 Task: Find a one-way flight from Valdosta (VLD) to Laramie (LAR) for 6 passengers in Premium economy on May 3, using specific airlines and 1 carry-on bag.
Action: Mouse moved to (290, 111)
Screenshot: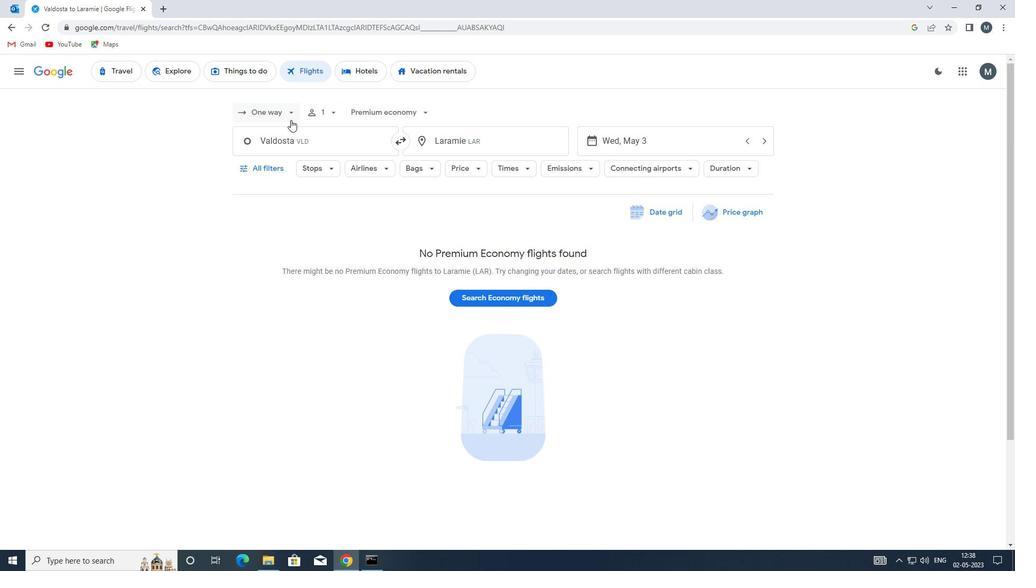 
Action: Mouse pressed left at (290, 111)
Screenshot: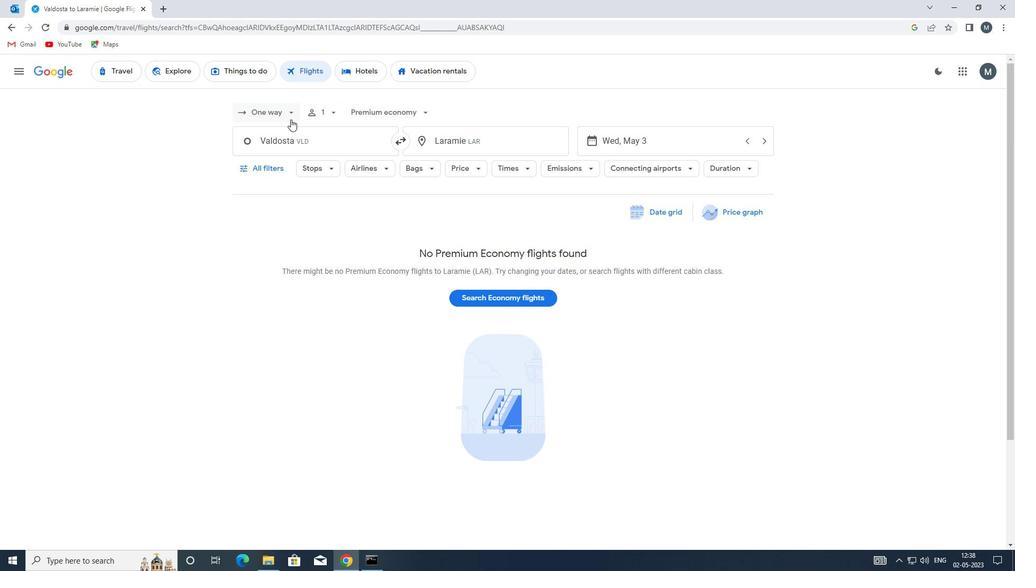 
Action: Mouse moved to (287, 163)
Screenshot: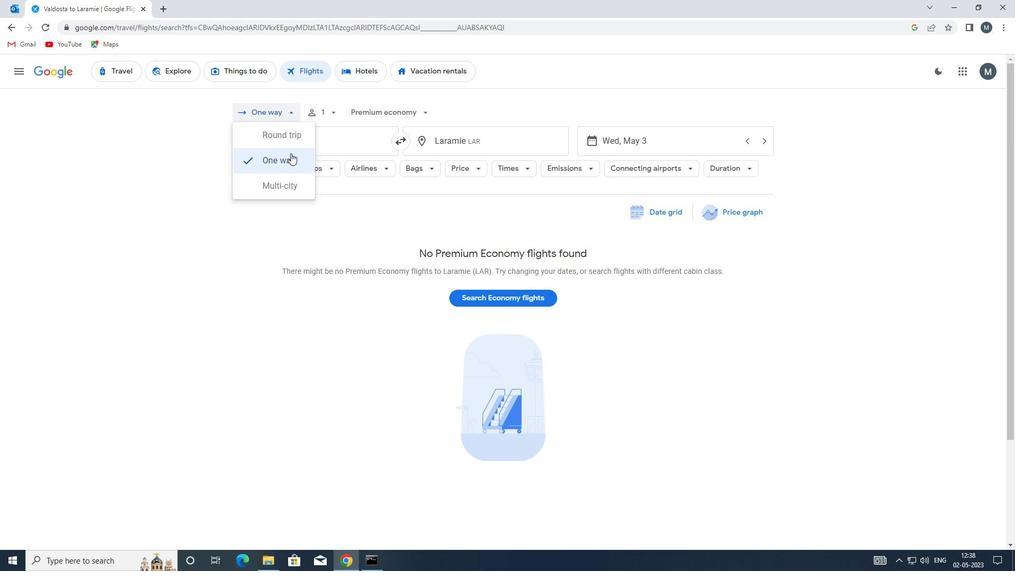 
Action: Mouse pressed left at (287, 163)
Screenshot: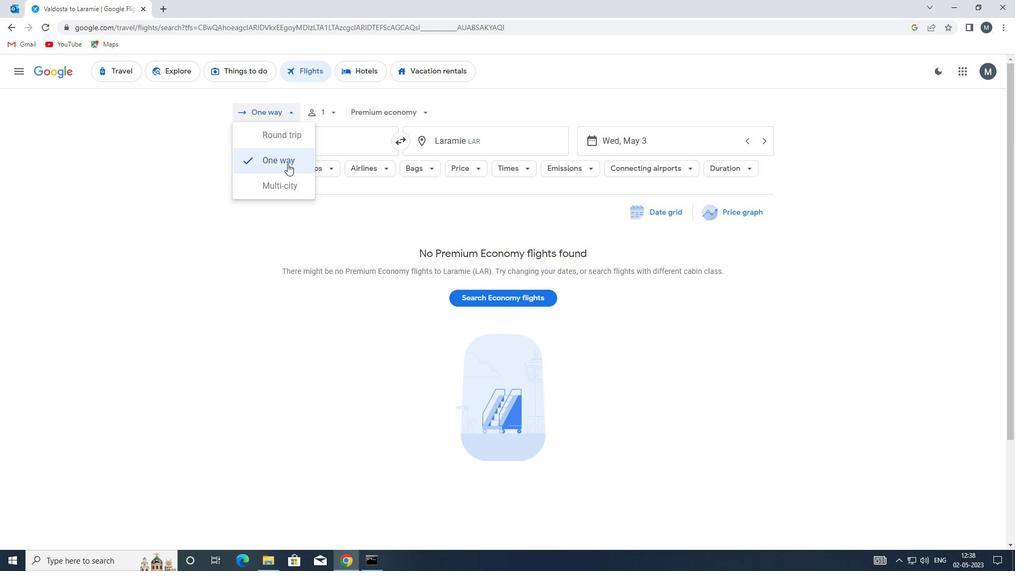 
Action: Mouse moved to (336, 114)
Screenshot: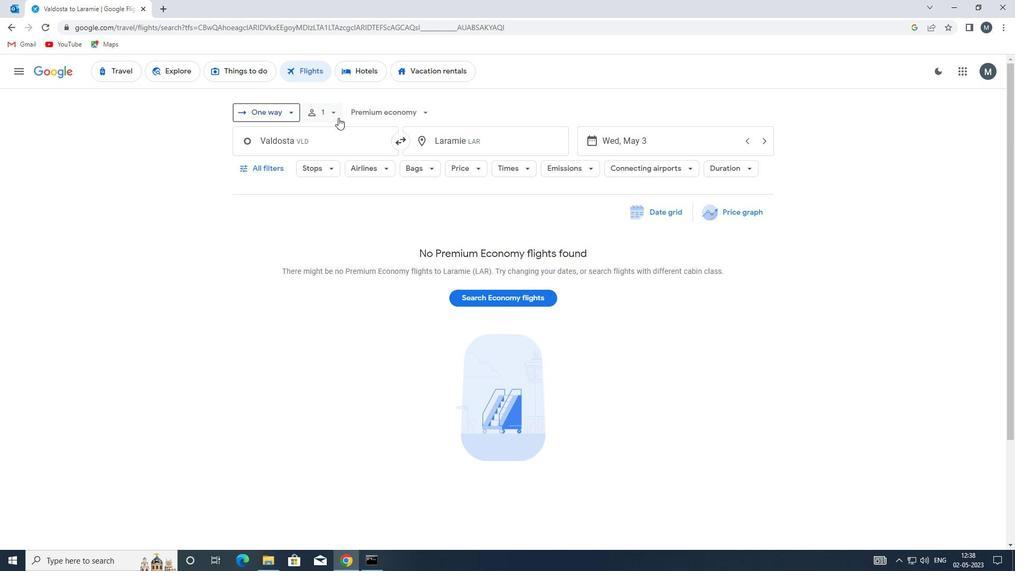 
Action: Mouse pressed left at (336, 114)
Screenshot: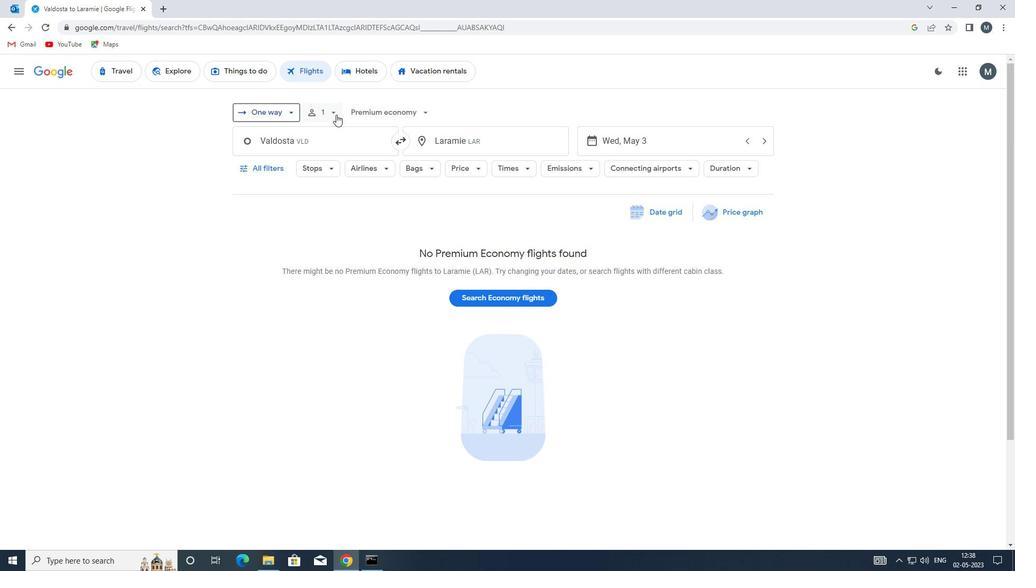 
Action: Mouse moved to (416, 141)
Screenshot: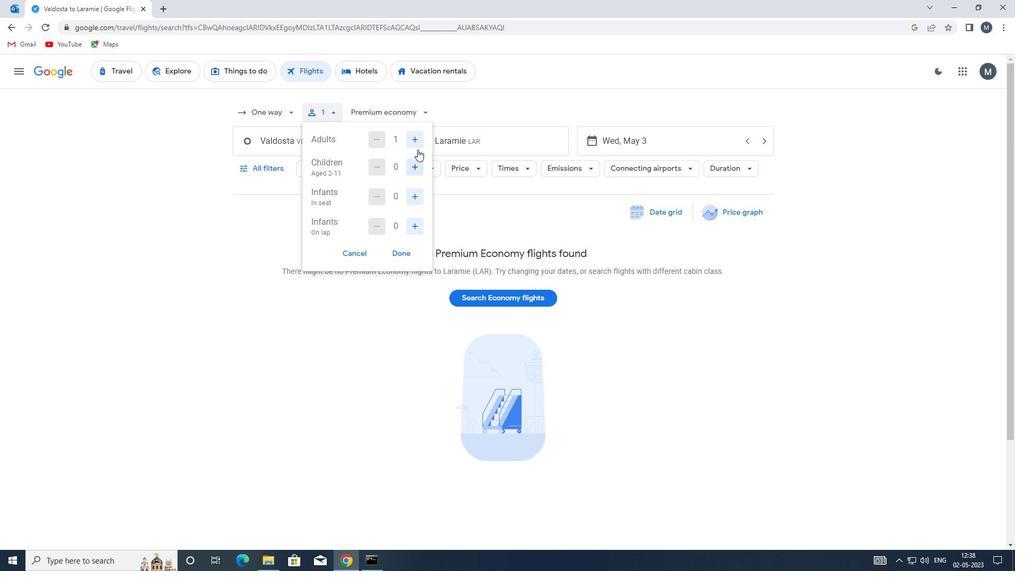 
Action: Mouse pressed left at (416, 141)
Screenshot: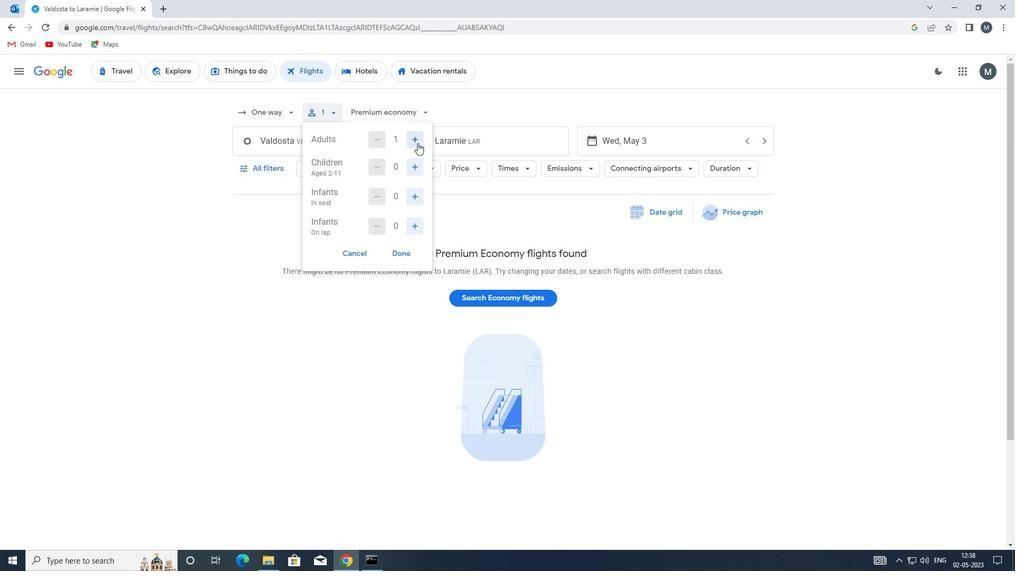 
Action: Mouse pressed left at (416, 141)
Screenshot: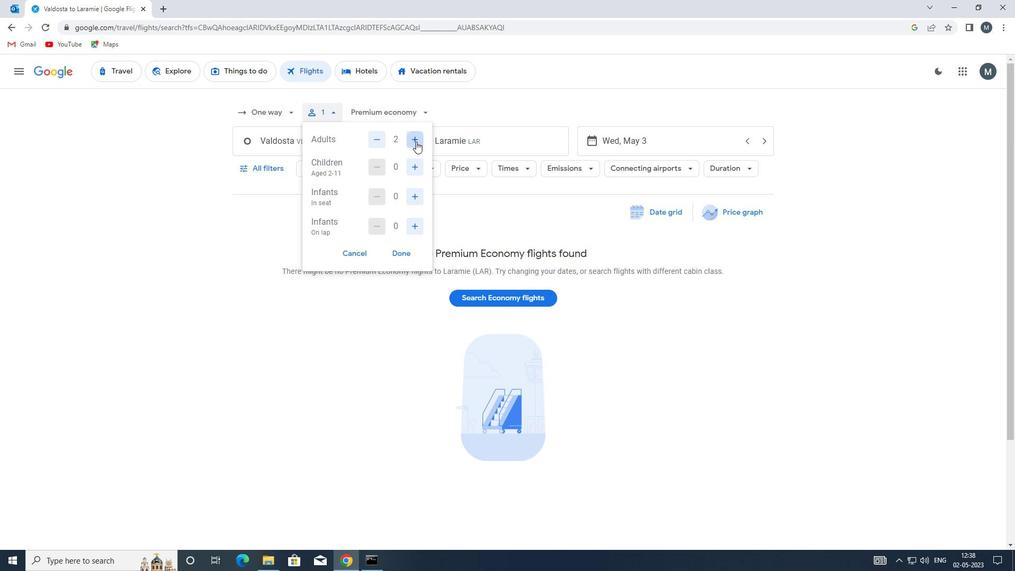 
Action: Mouse moved to (412, 170)
Screenshot: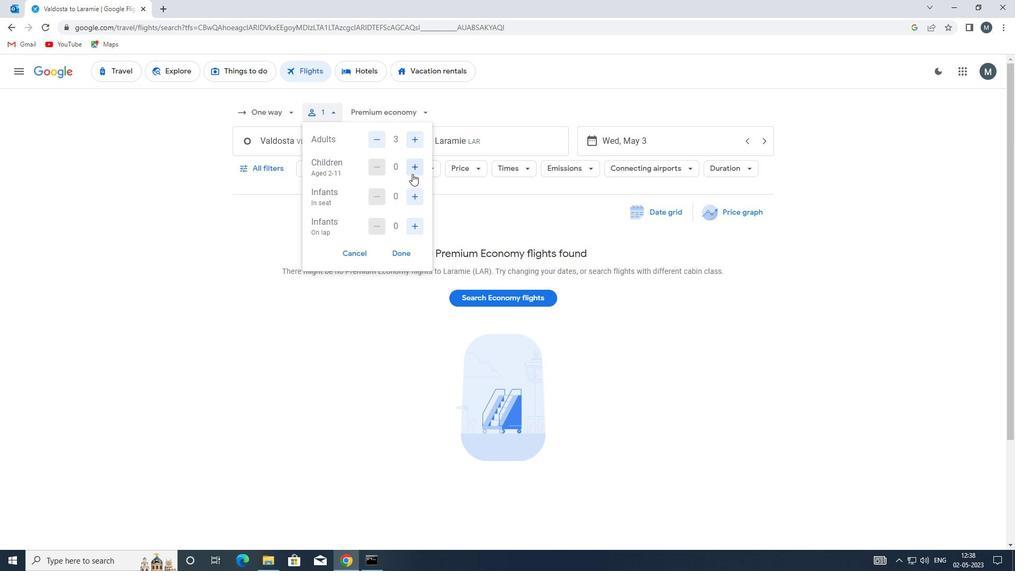 
Action: Mouse pressed left at (412, 170)
Screenshot: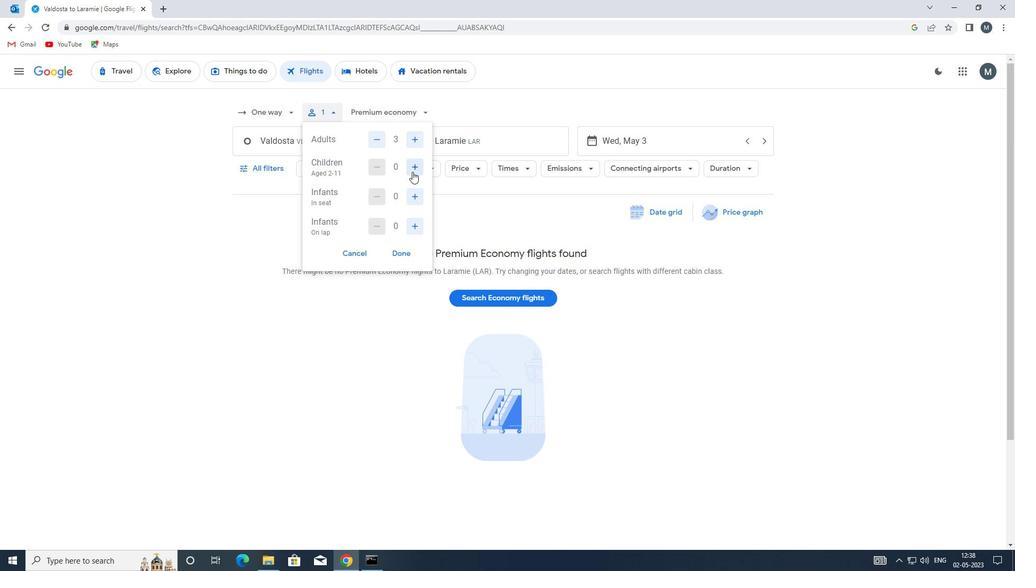 
Action: Mouse moved to (412, 170)
Screenshot: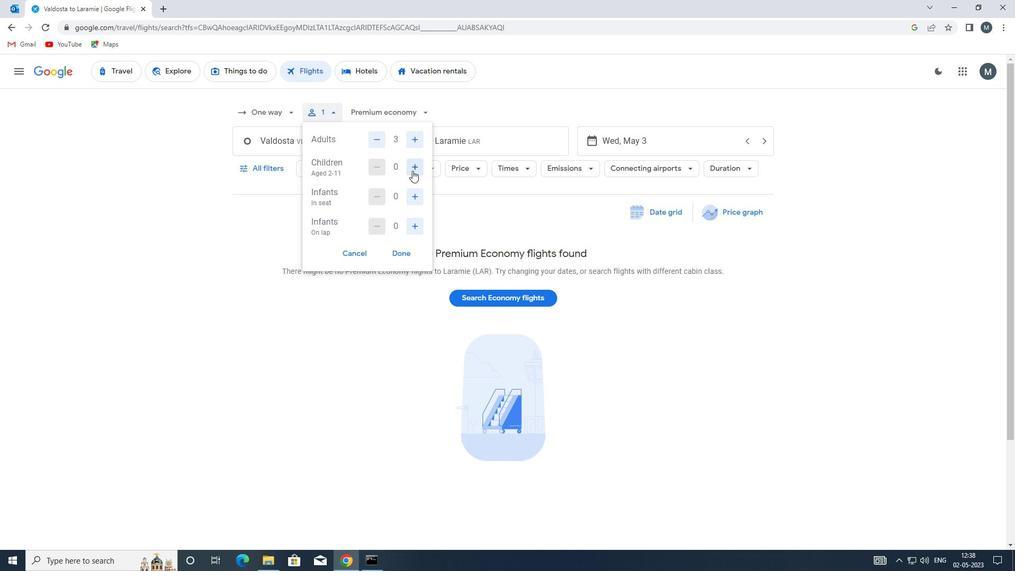 
Action: Mouse pressed left at (412, 170)
Screenshot: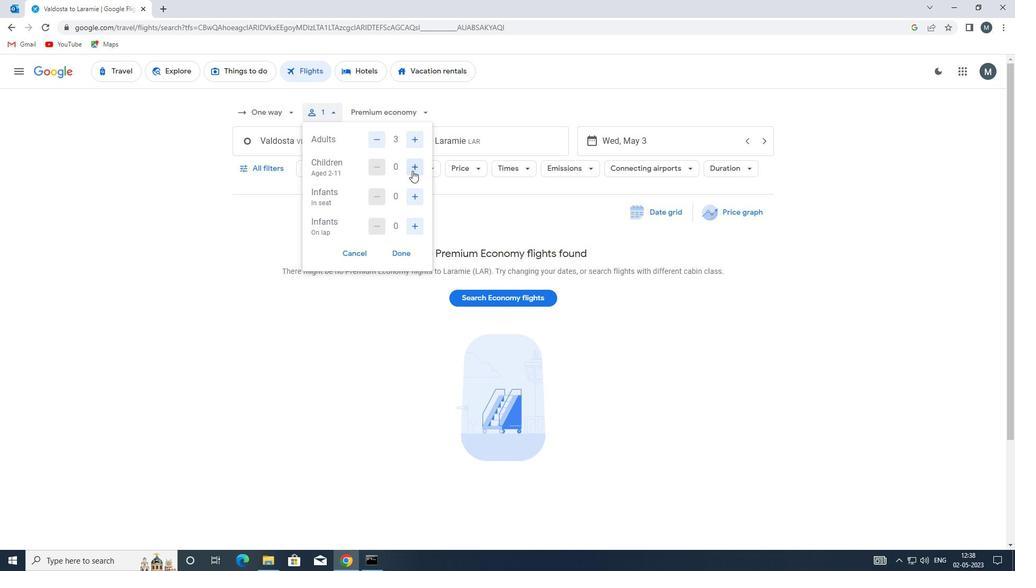 
Action: Mouse moved to (413, 170)
Screenshot: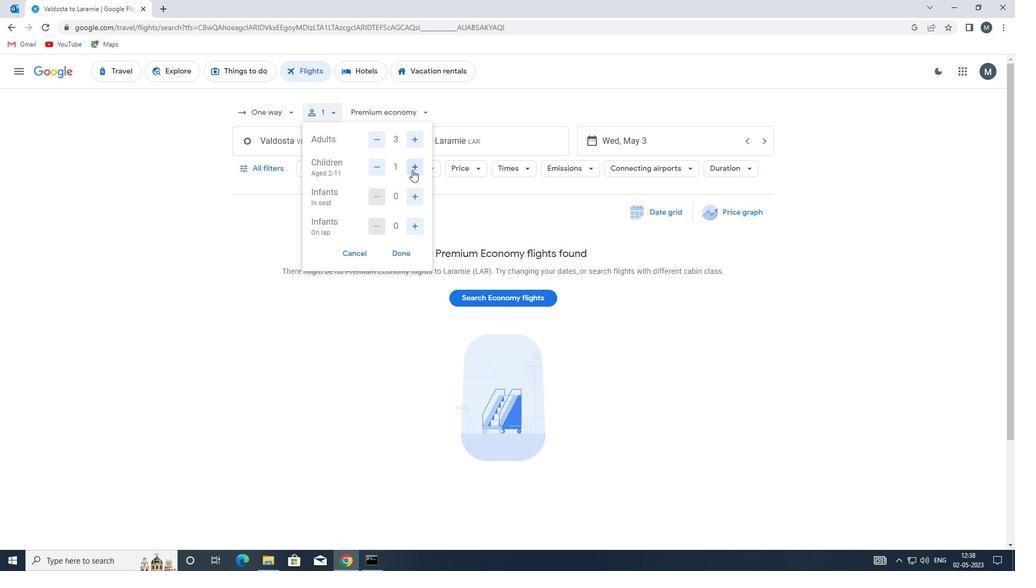 
Action: Mouse pressed left at (413, 170)
Screenshot: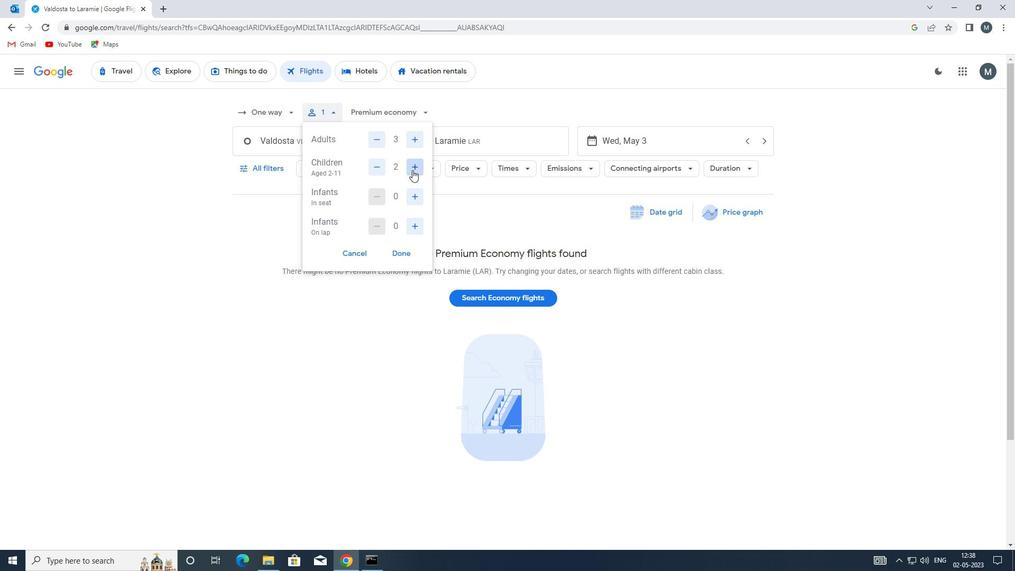 
Action: Mouse moved to (404, 249)
Screenshot: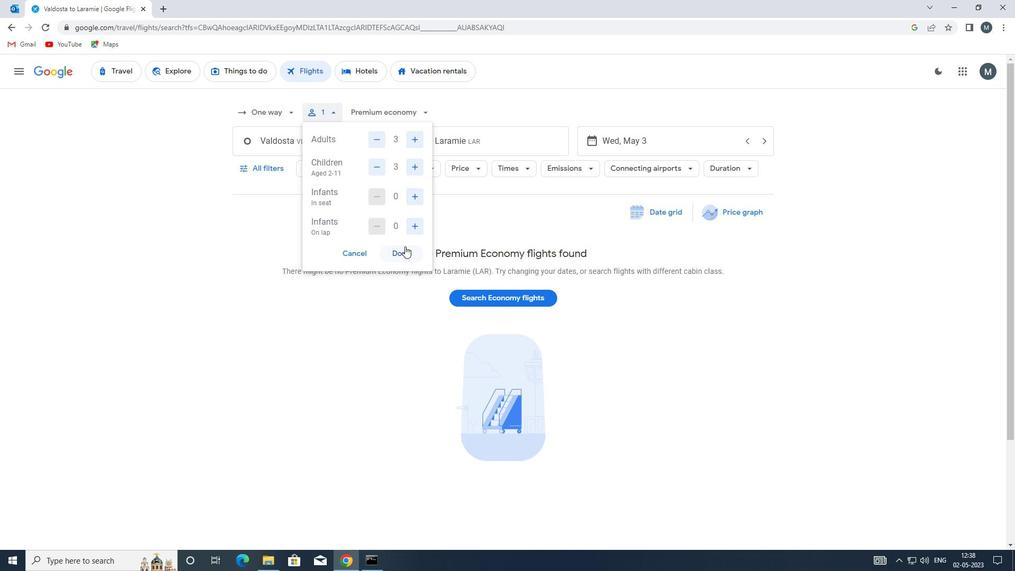 
Action: Mouse pressed left at (404, 249)
Screenshot: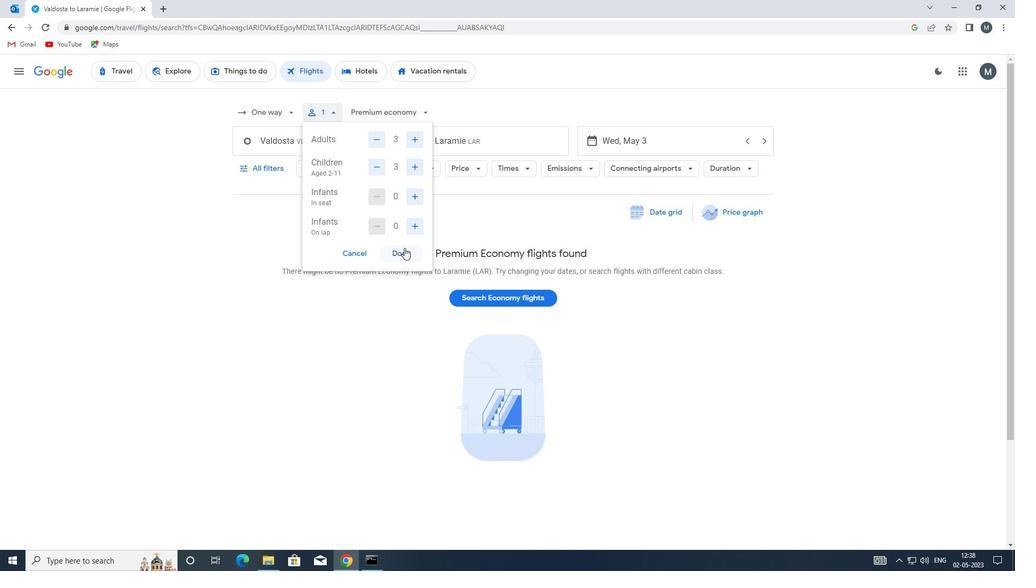 
Action: Mouse moved to (375, 114)
Screenshot: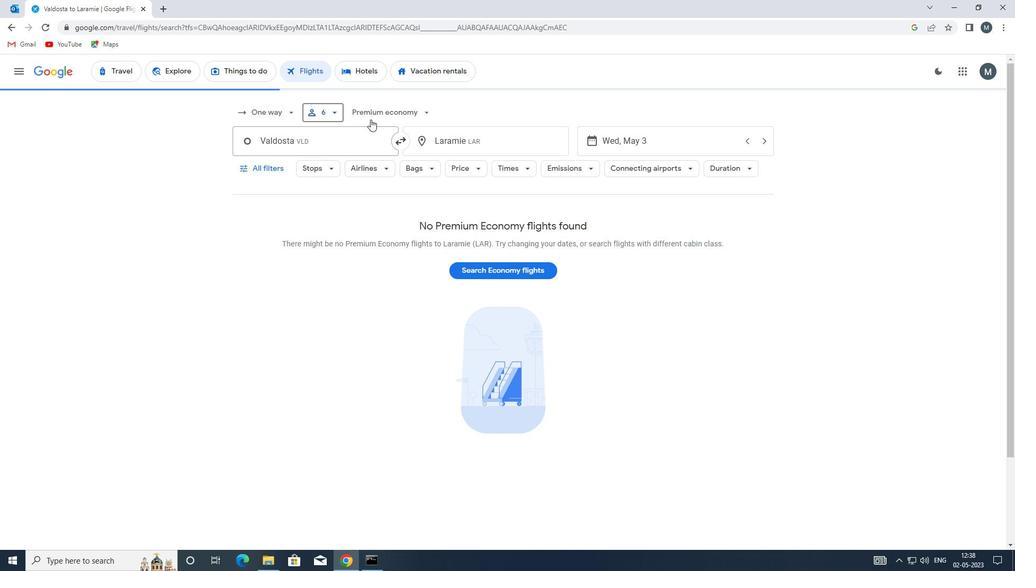 
Action: Mouse pressed left at (375, 114)
Screenshot: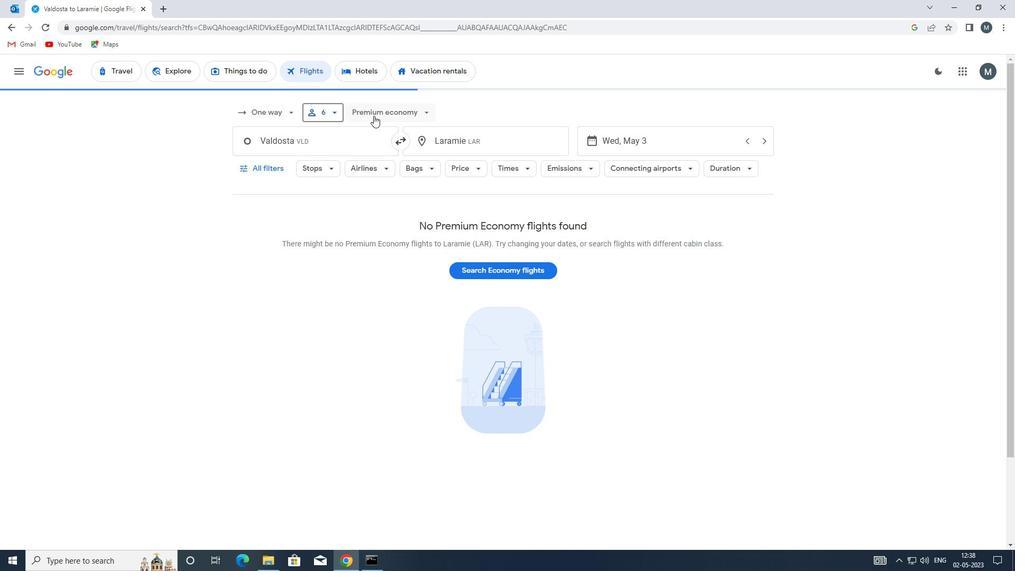 
Action: Mouse moved to (407, 162)
Screenshot: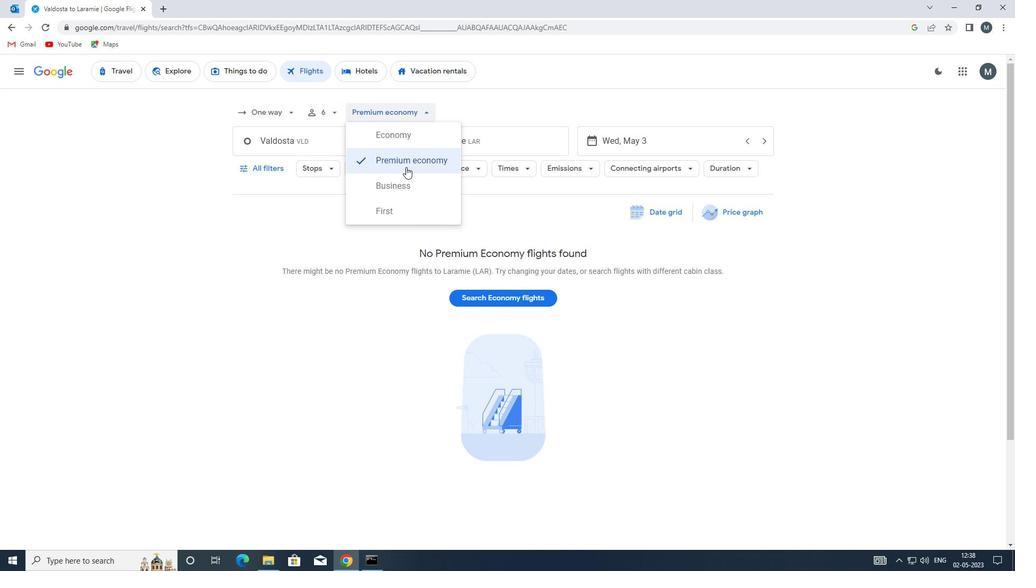 
Action: Mouse pressed left at (407, 162)
Screenshot: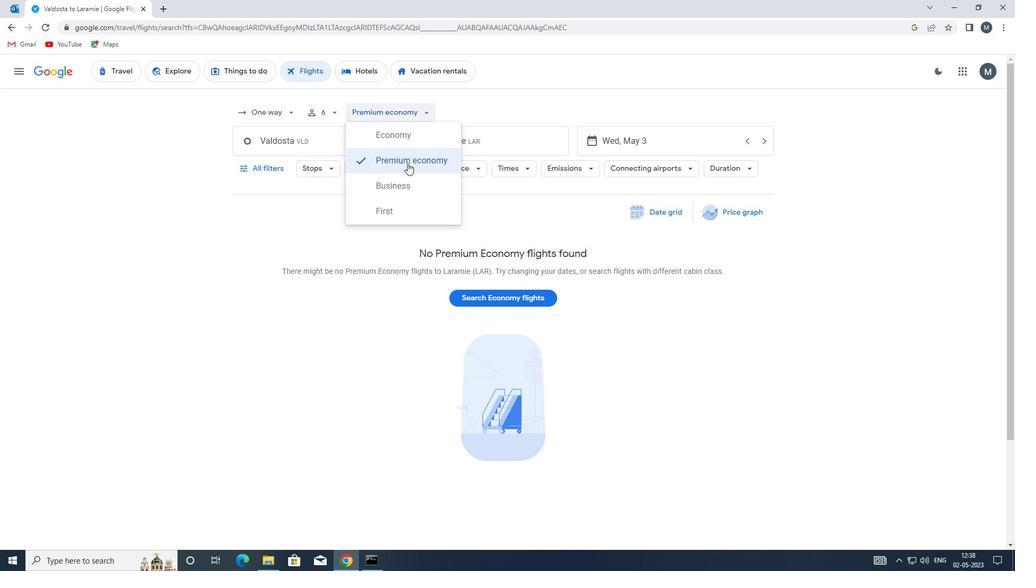 
Action: Mouse moved to (304, 143)
Screenshot: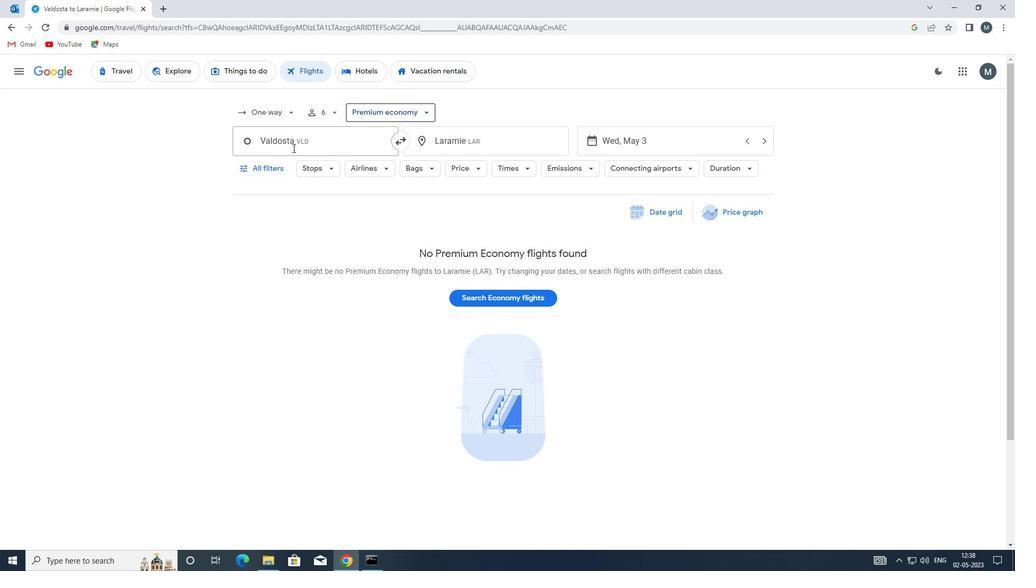 
Action: Mouse pressed left at (304, 143)
Screenshot: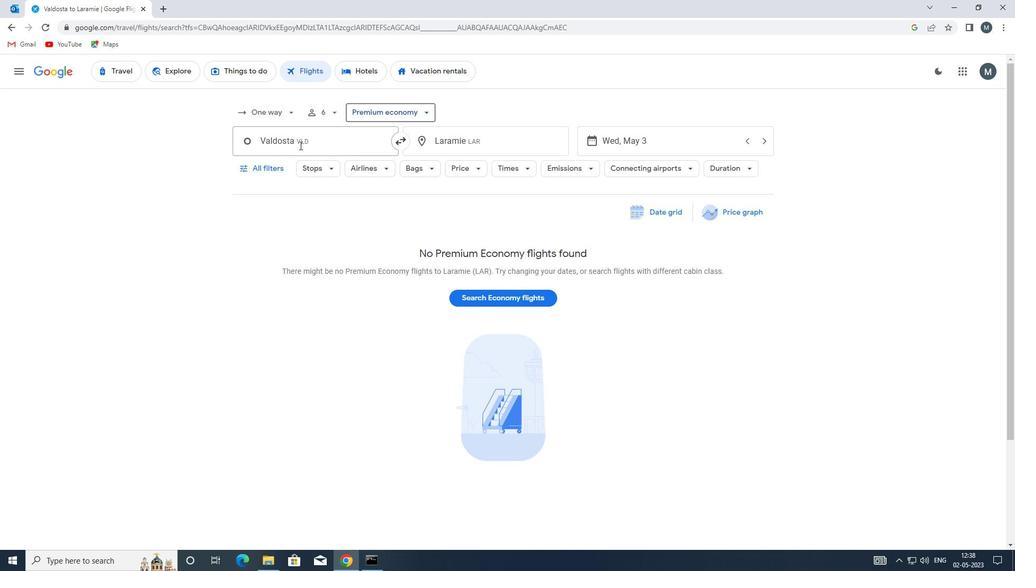 
Action: Key pressed <Key.enter>
Screenshot: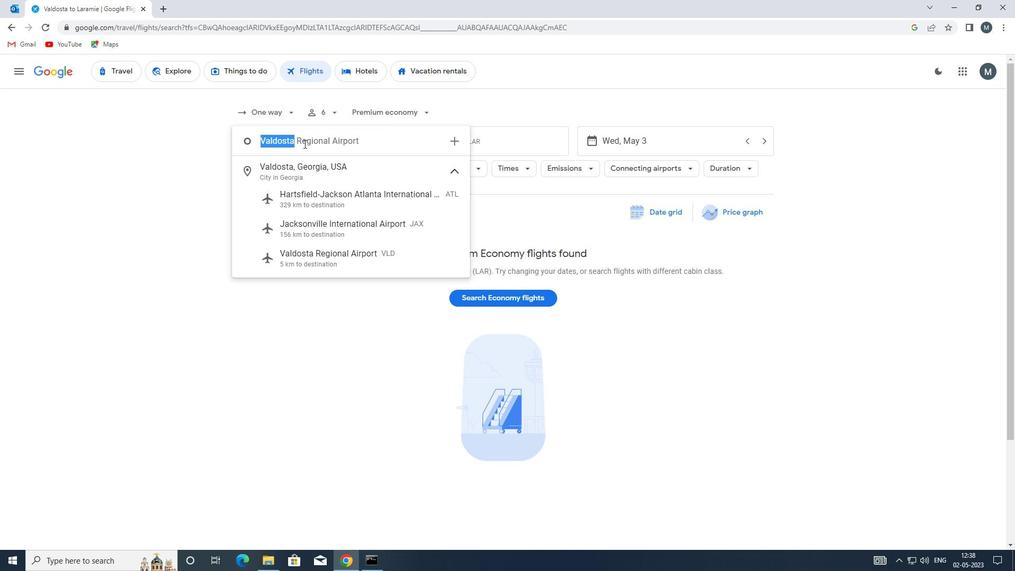 
Action: Mouse moved to (459, 141)
Screenshot: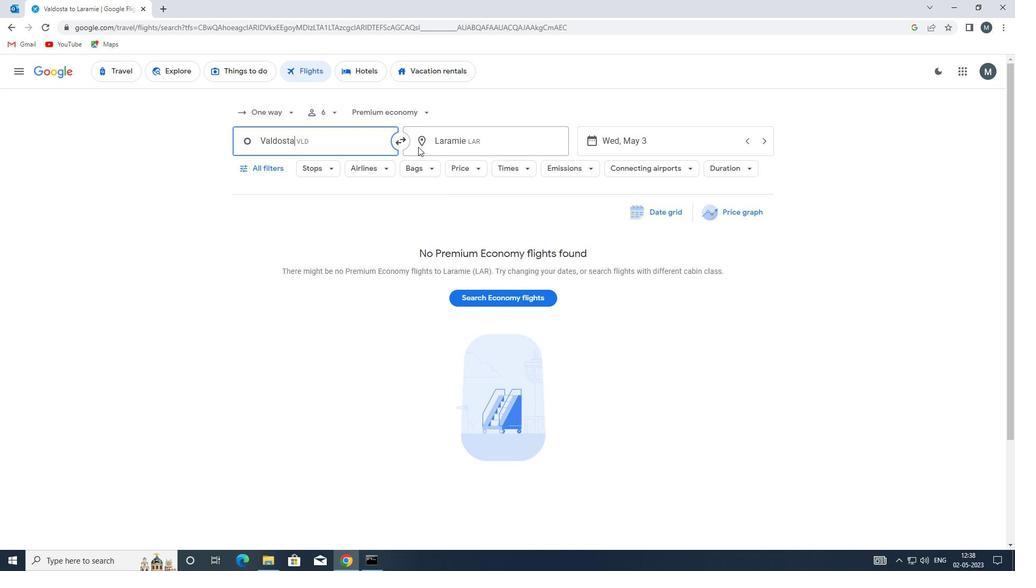 
Action: Mouse pressed left at (459, 141)
Screenshot: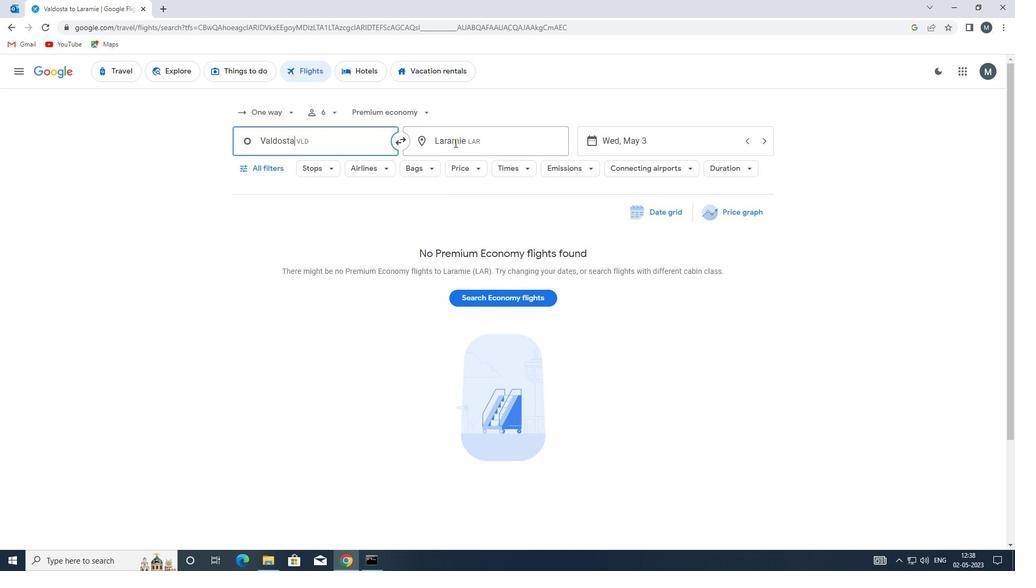 
Action: Mouse moved to (460, 141)
Screenshot: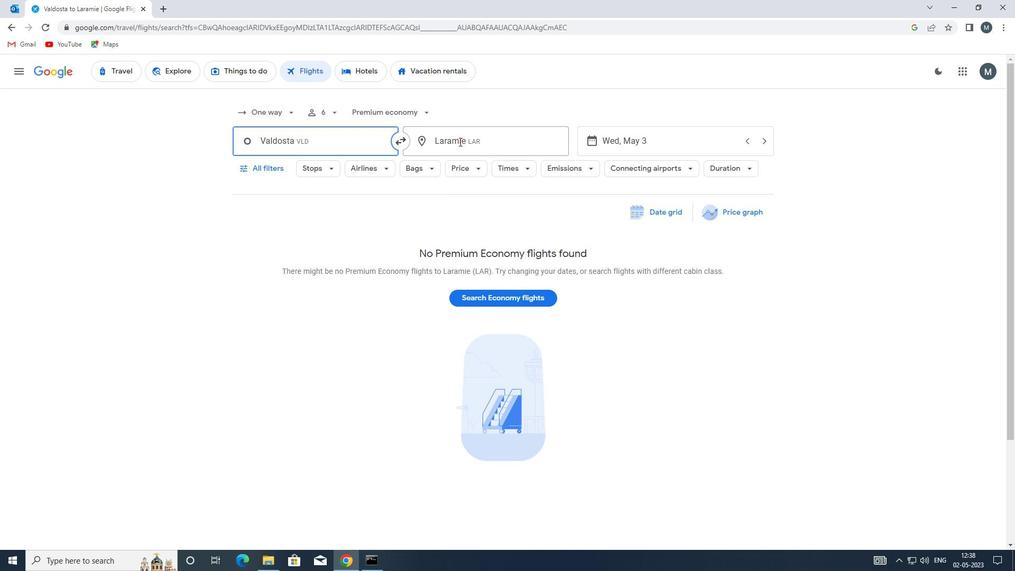 
Action: Key pressed la
Screenshot: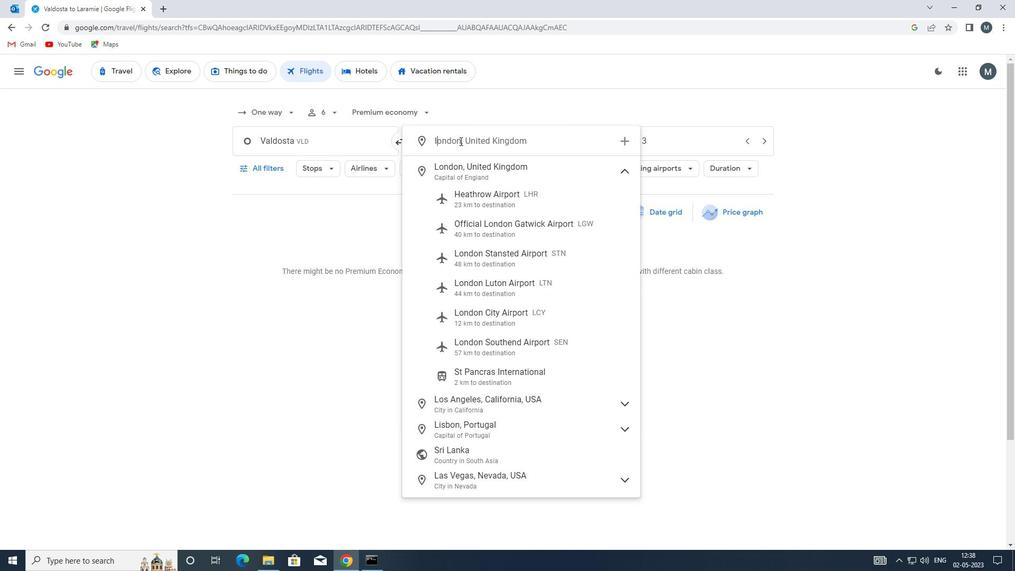 
Action: Mouse moved to (456, 141)
Screenshot: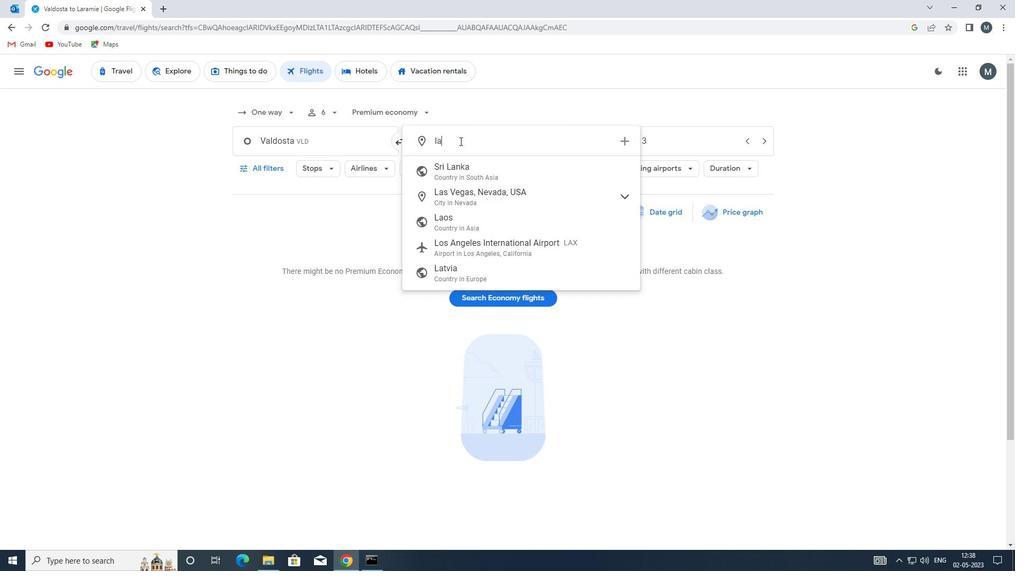 
Action: Key pressed r
Screenshot: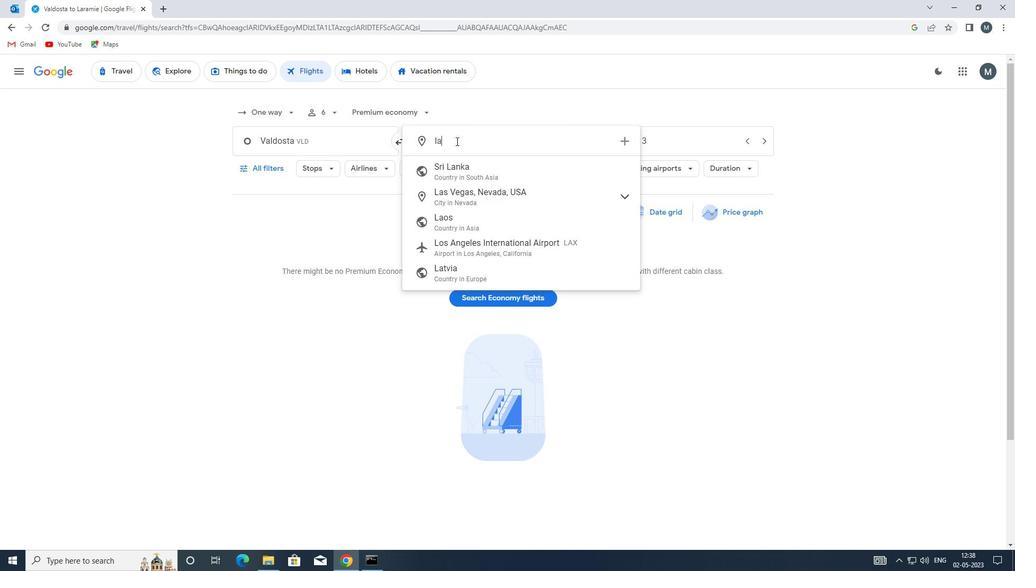 
Action: Mouse moved to (455, 141)
Screenshot: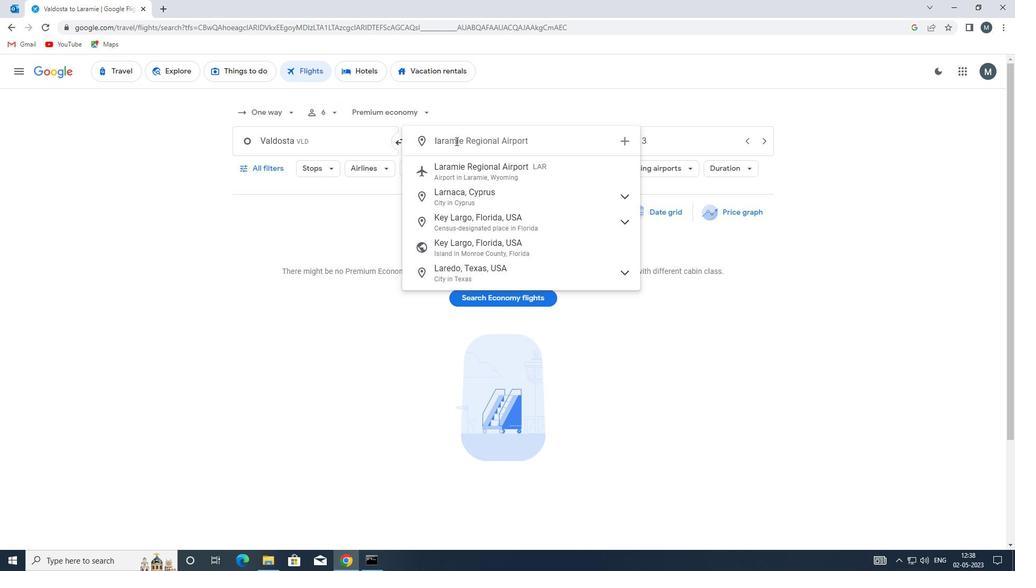 
Action: Key pressed <Key.enter>
Screenshot: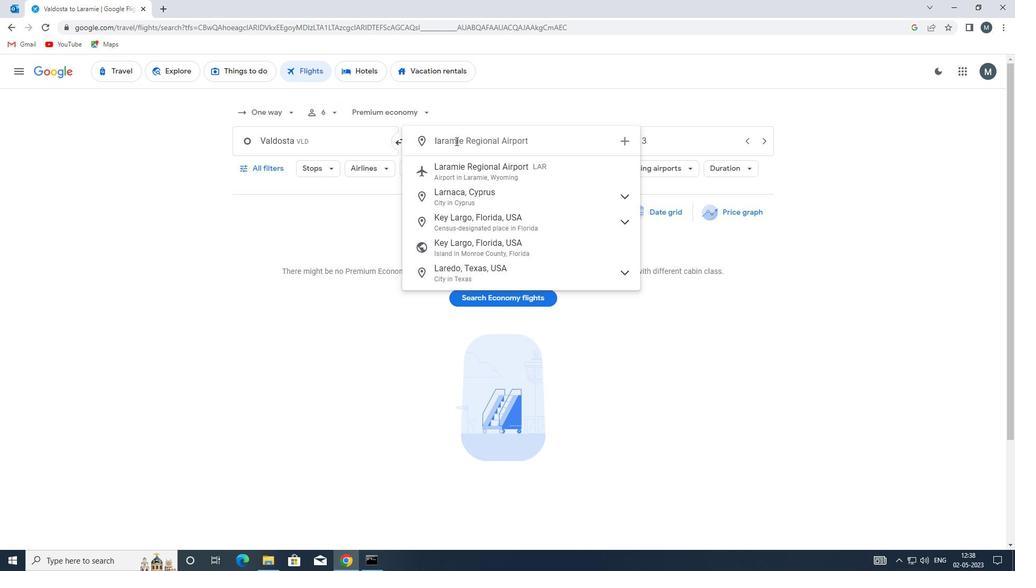 
Action: Mouse moved to (607, 137)
Screenshot: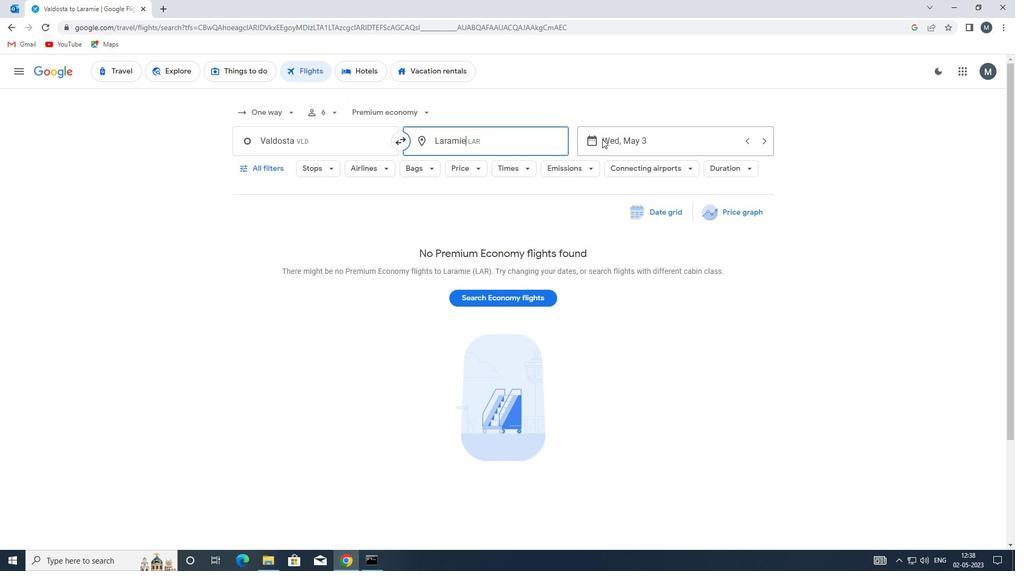 
Action: Mouse pressed left at (607, 137)
Screenshot: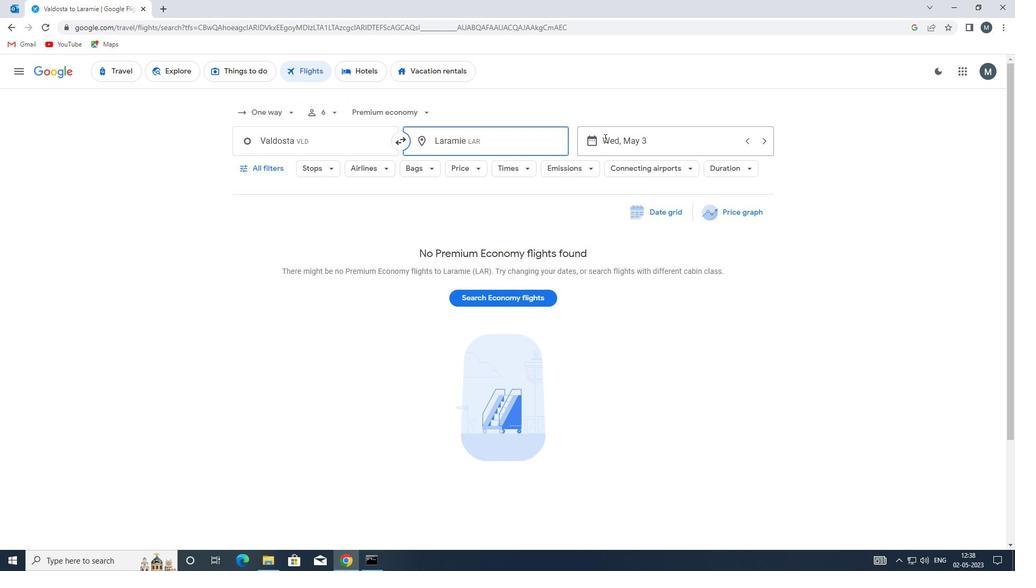 
Action: Mouse moved to (469, 220)
Screenshot: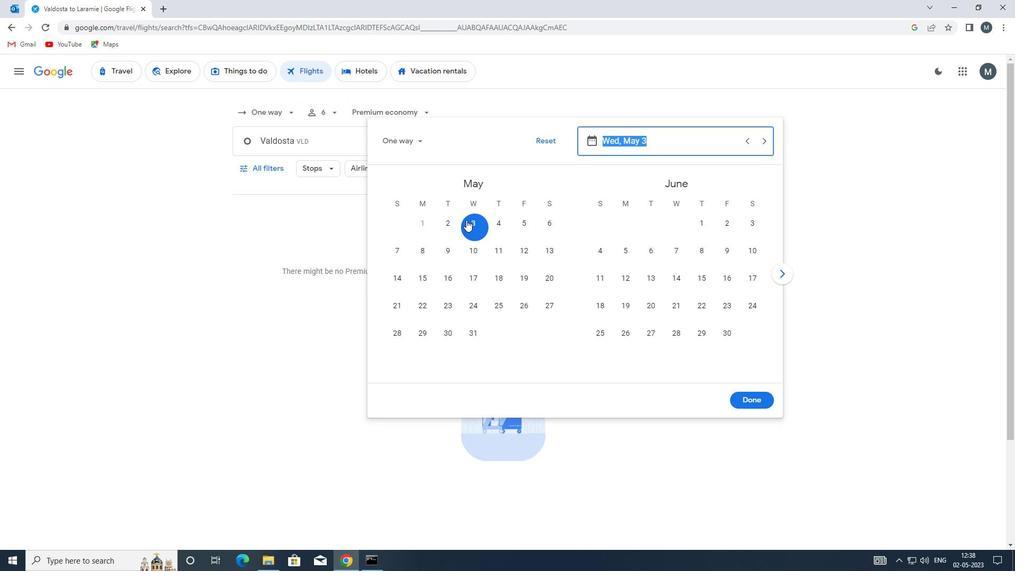 
Action: Mouse pressed left at (469, 220)
Screenshot: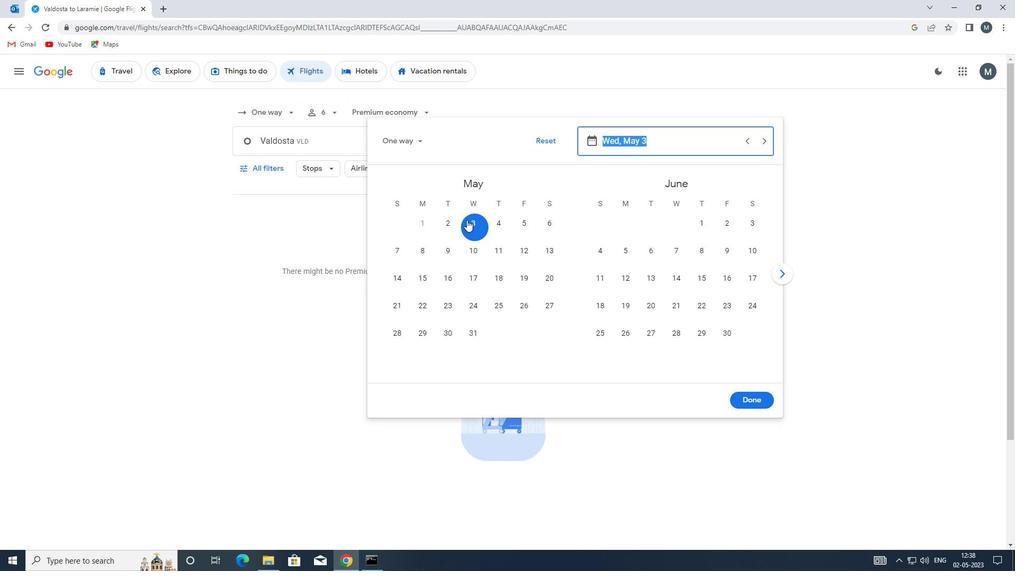 
Action: Mouse moved to (756, 400)
Screenshot: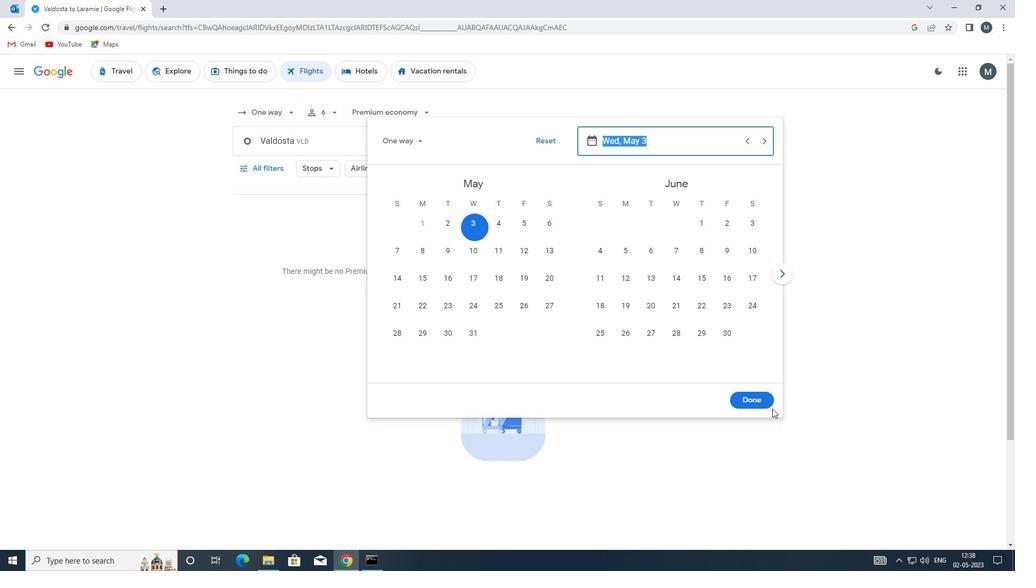 
Action: Mouse pressed left at (756, 400)
Screenshot: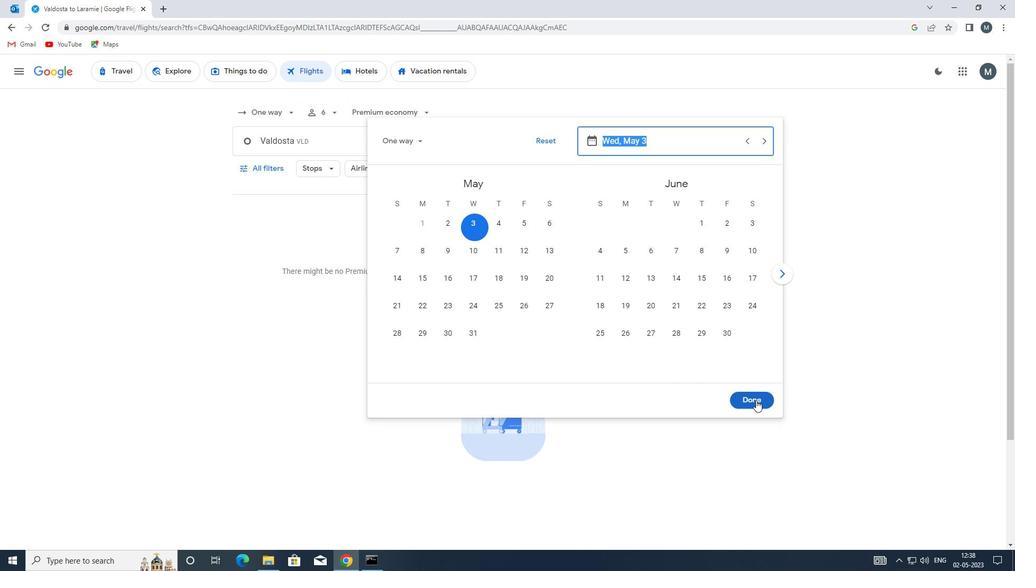 
Action: Mouse moved to (249, 169)
Screenshot: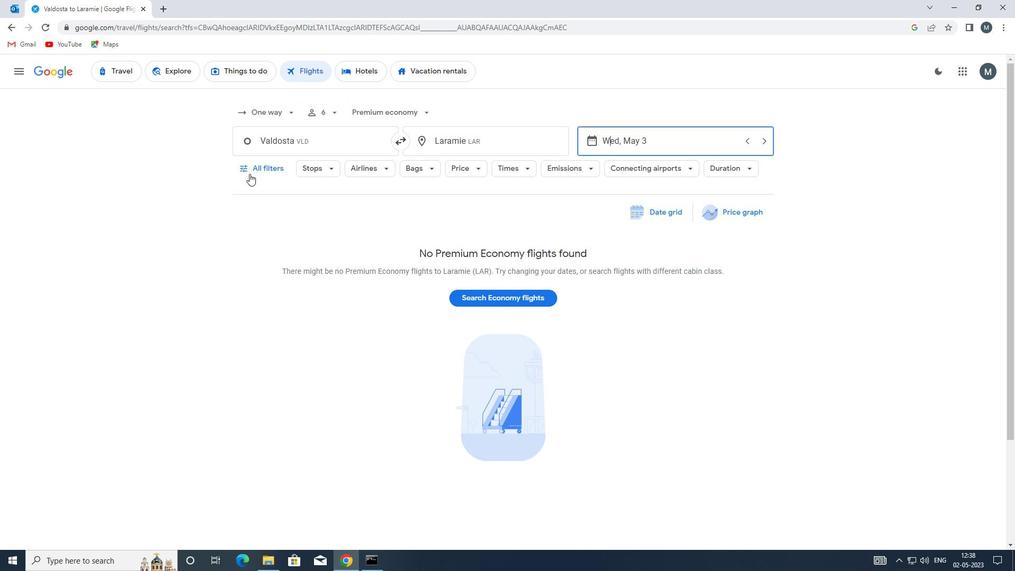 
Action: Mouse pressed left at (249, 169)
Screenshot: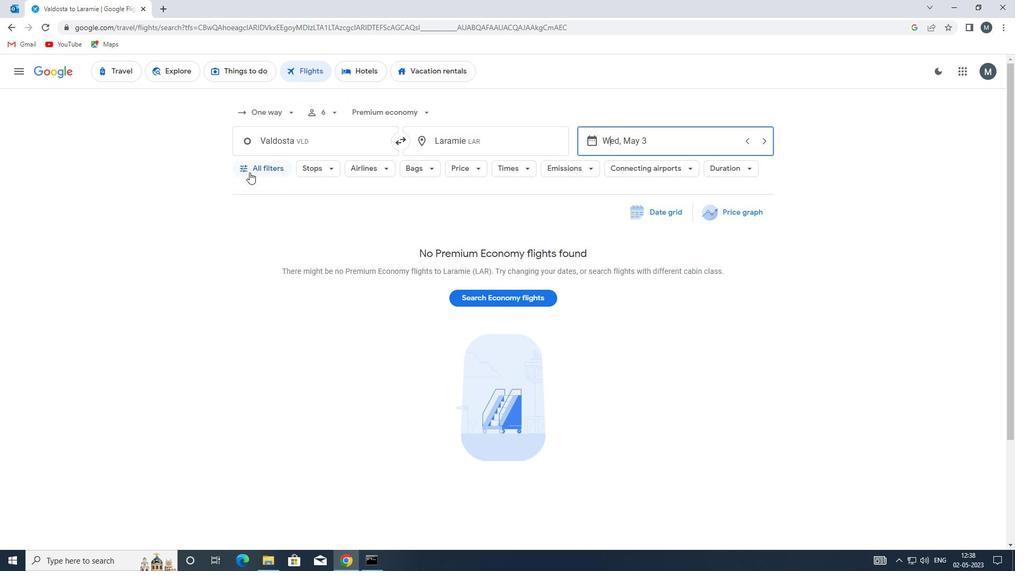 
Action: Mouse moved to (294, 271)
Screenshot: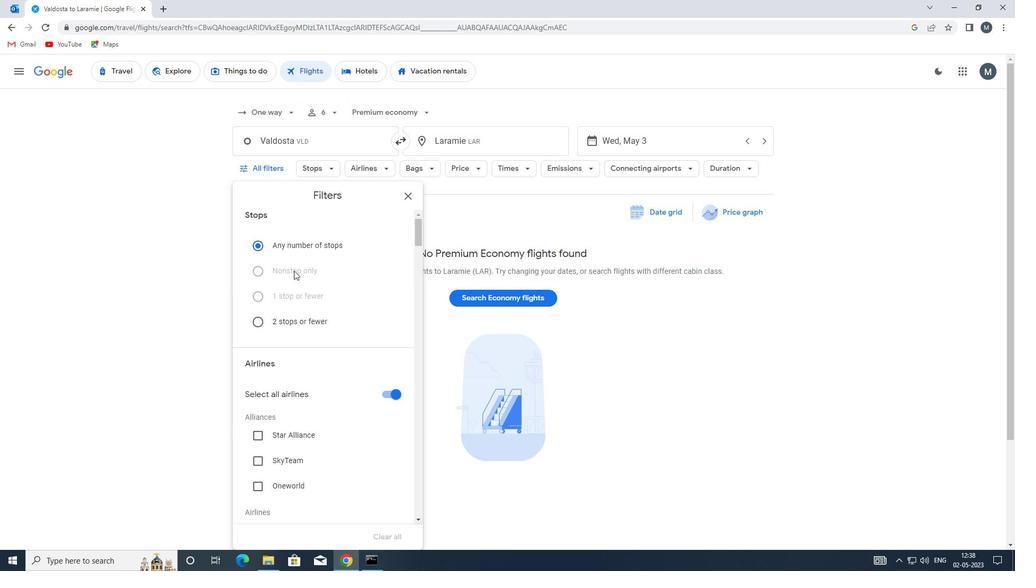 
Action: Mouse scrolled (294, 270) with delta (0, 0)
Screenshot: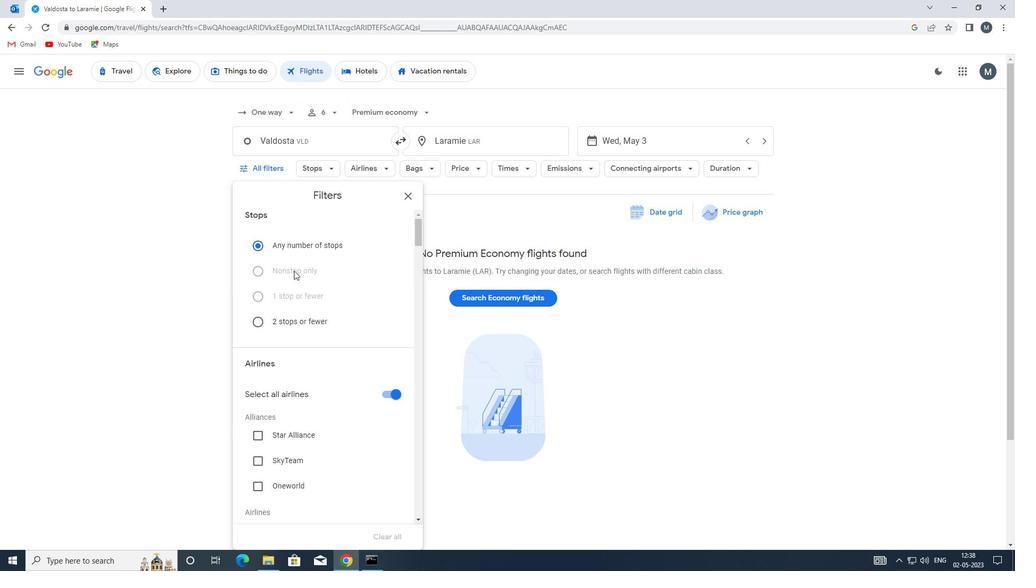 
Action: Mouse moved to (381, 344)
Screenshot: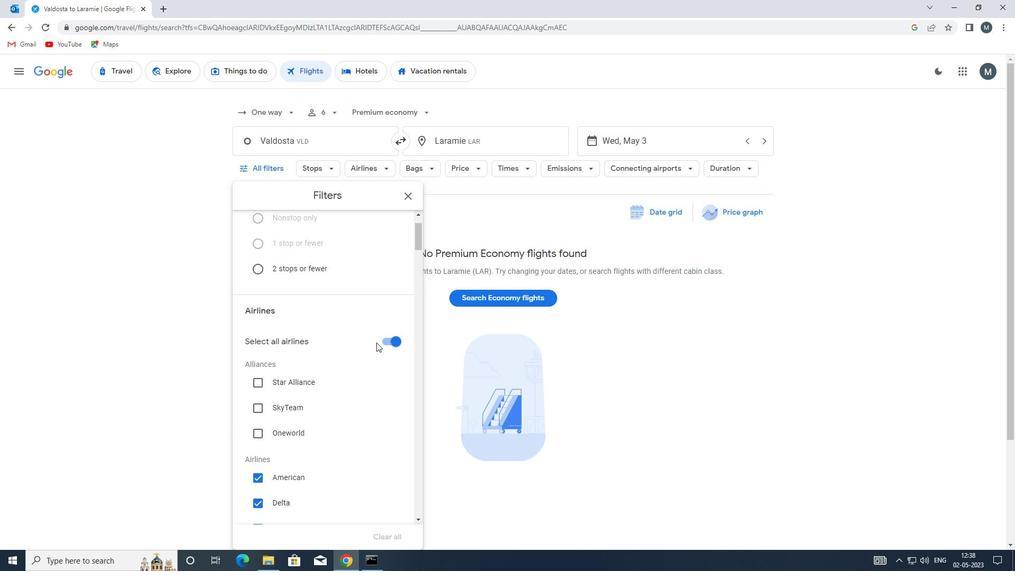 
Action: Mouse pressed left at (381, 344)
Screenshot: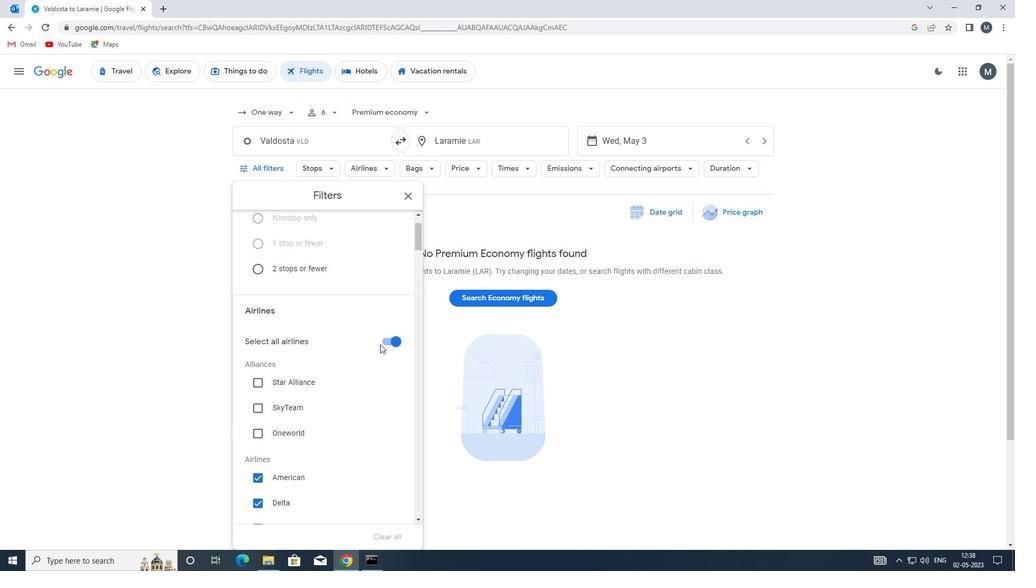 
Action: Mouse moved to (391, 340)
Screenshot: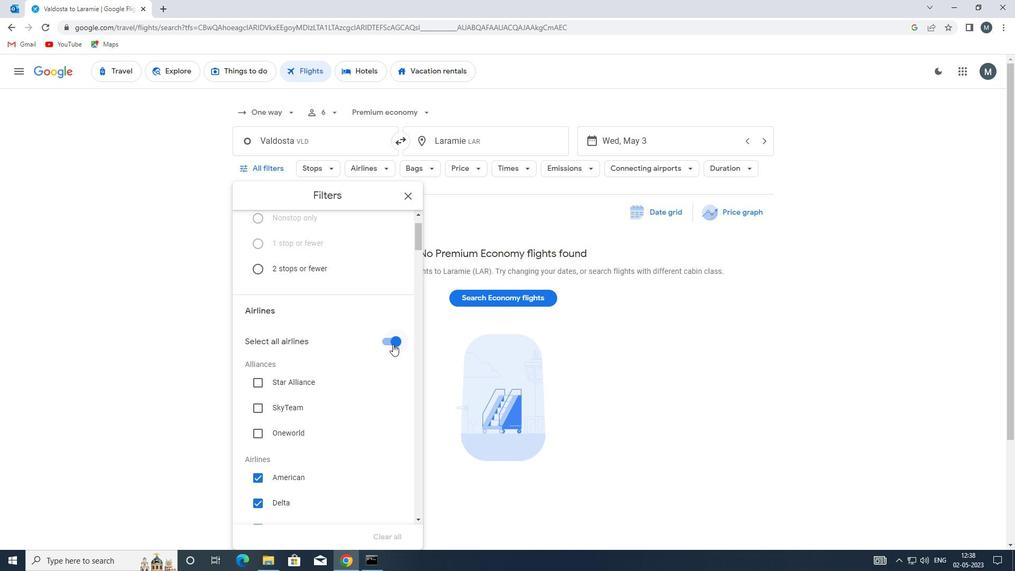 
Action: Mouse pressed left at (391, 340)
Screenshot: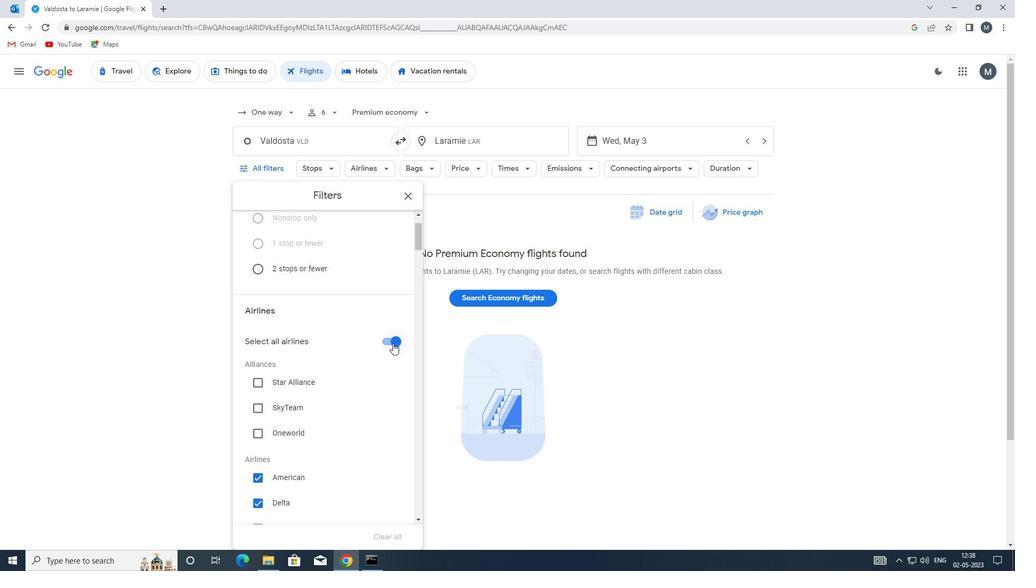 
Action: Mouse moved to (338, 336)
Screenshot: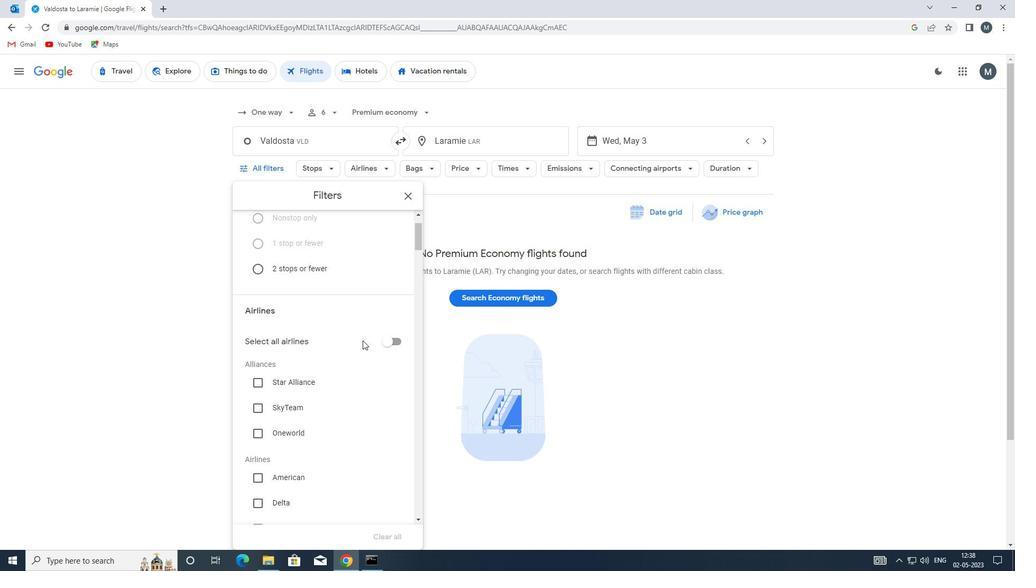 
Action: Mouse scrolled (338, 336) with delta (0, 0)
Screenshot: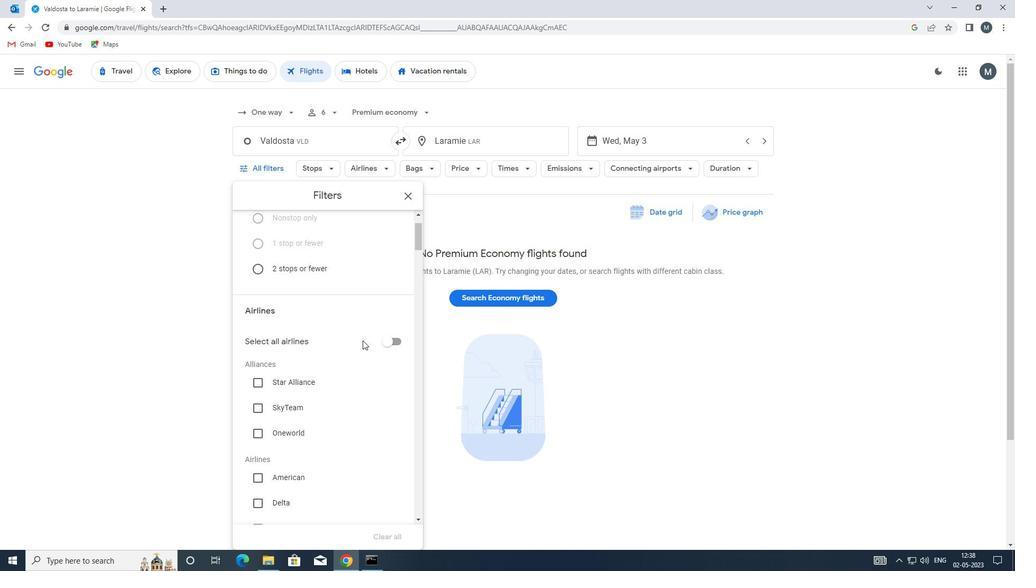 
Action: Mouse moved to (327, 343)
Screenshot: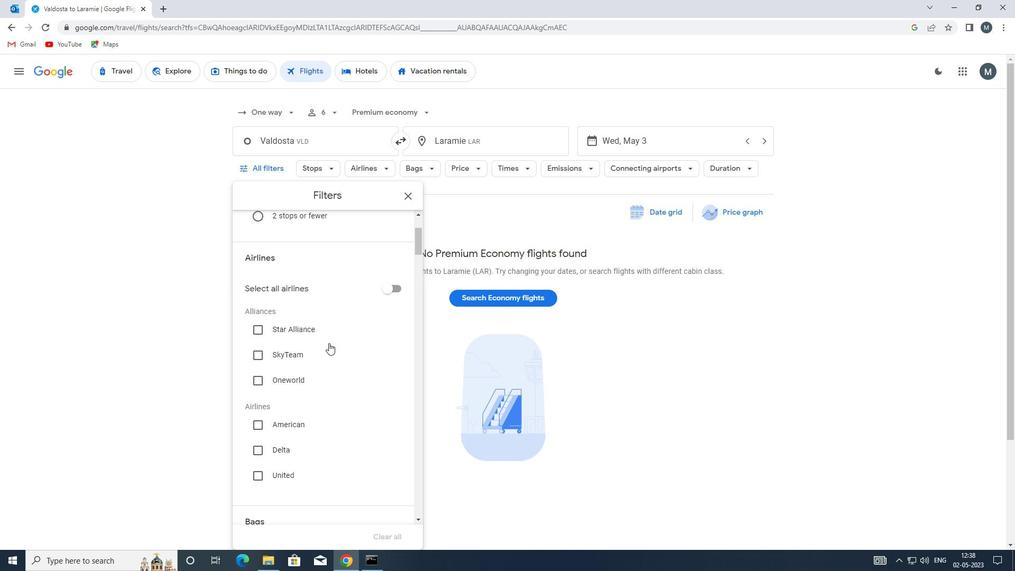 
Action: Mouse scrolled (327, 342) with delta (0, 0)
Screenshot: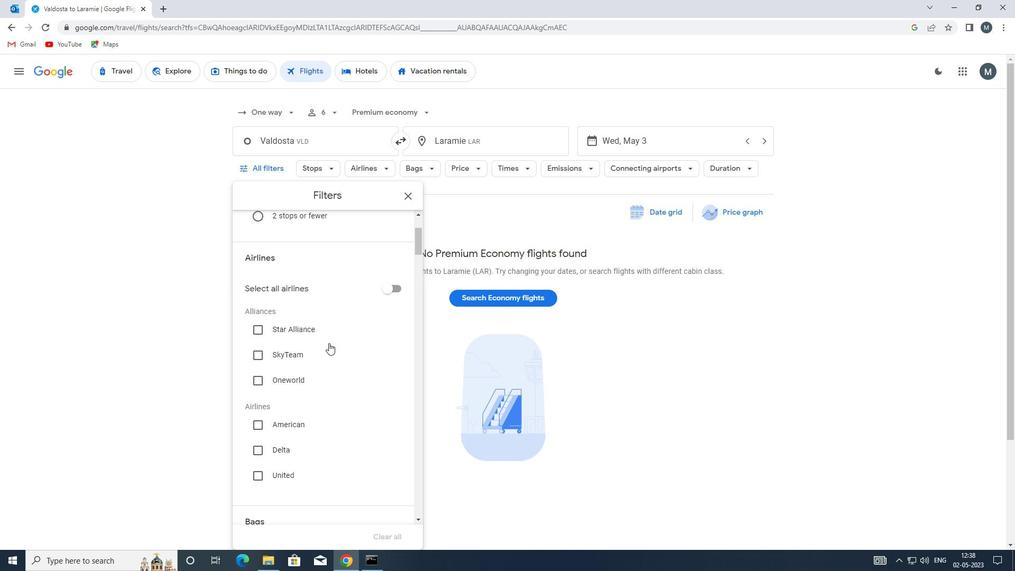 
Action: Mouse moved to (327, 344)
Screenshot: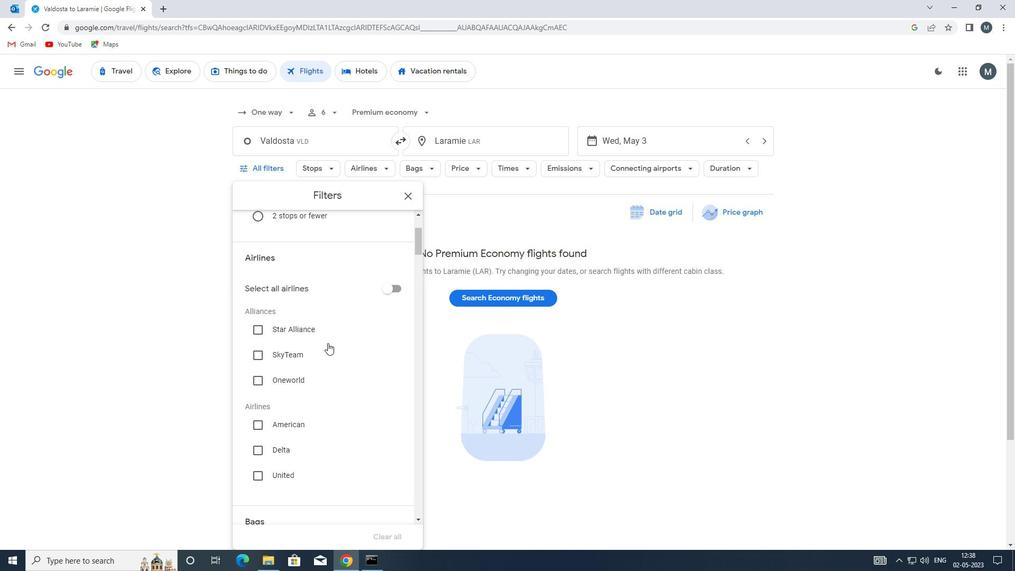 
Action: Mouse scrolled (327, 343) with delta (0, 0)
Screenshot: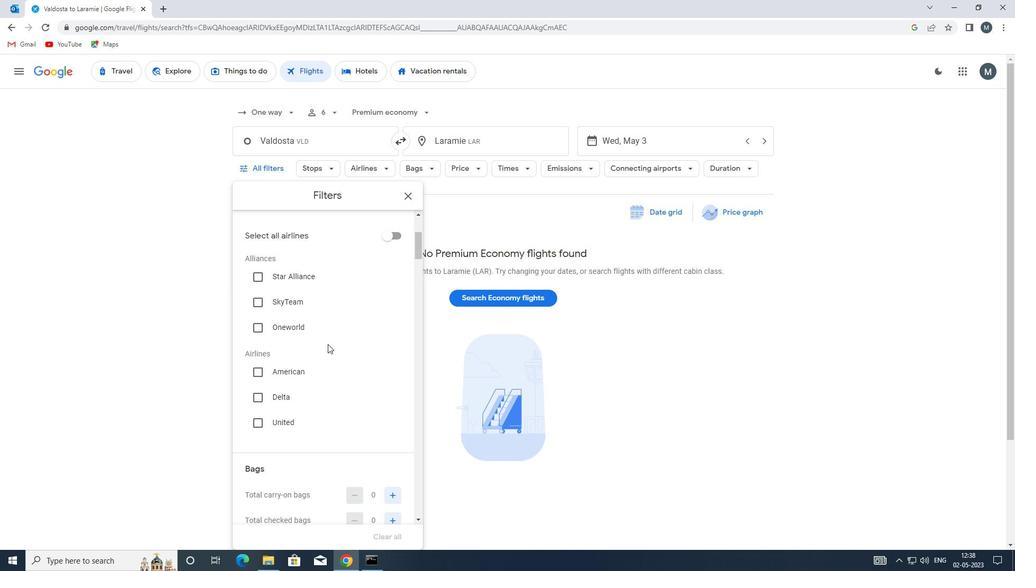 
Action: Mouse moved to (327, 344)
Screenshot: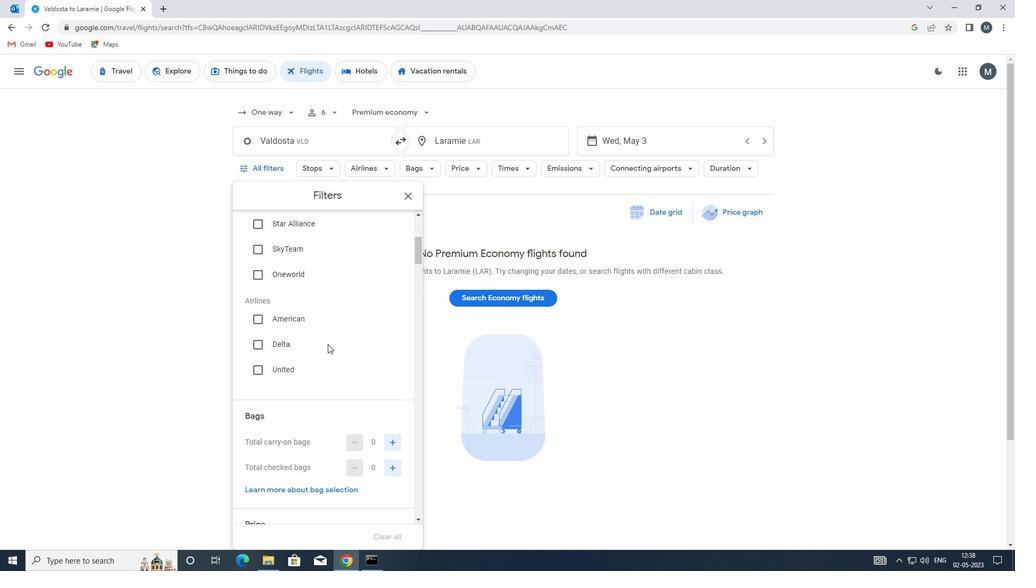 
Action: Mouse scrolled (327, 343) with delta (0, 0)
Screenshot: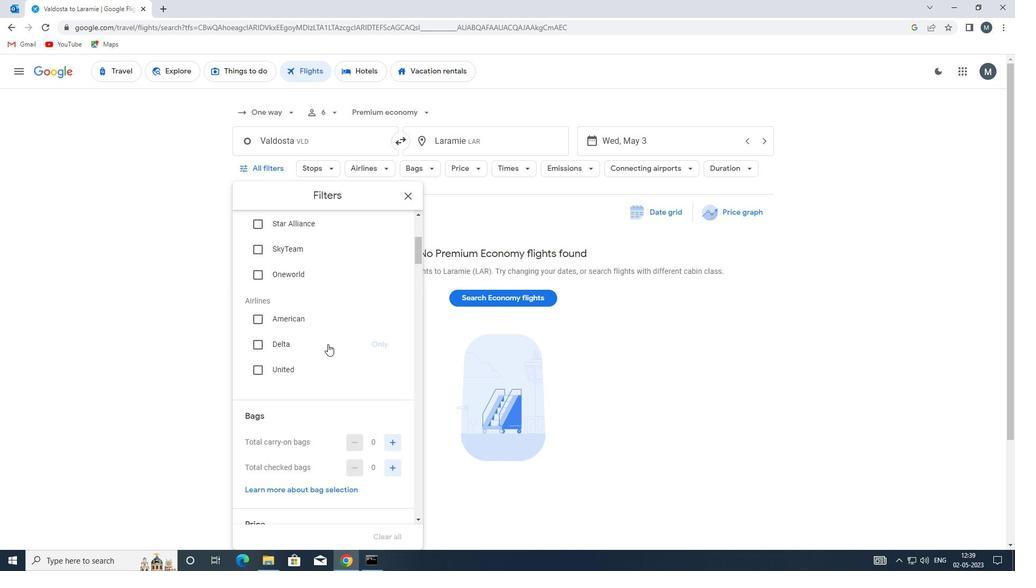 
Action: Mouse scrolled (327, 343) with delta (0, 0)
Screenshot: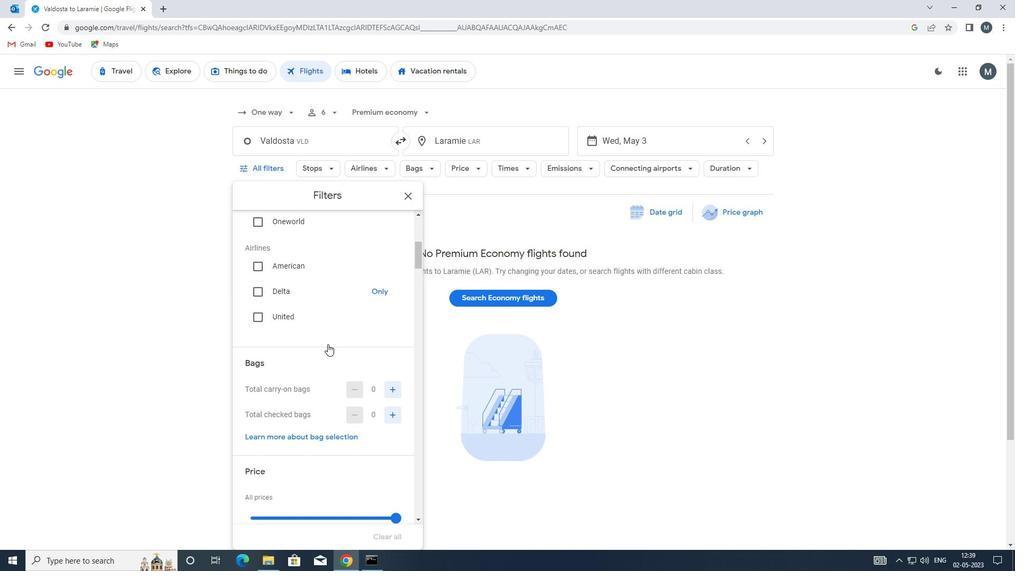 
Action: Mouse moved to (387, 339)
Screenshot: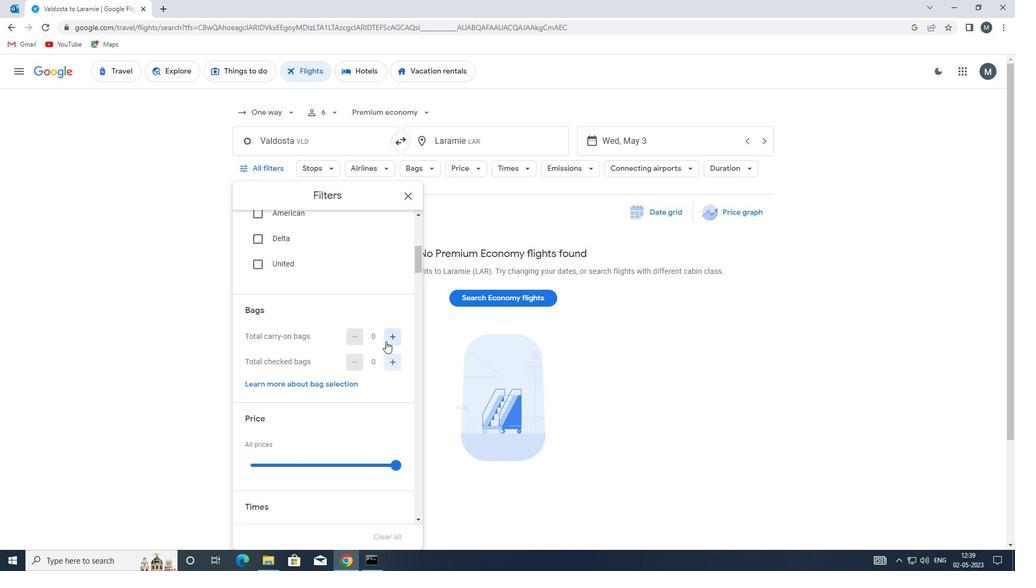 
Action: Mouse pressed left at (387, 339)
Screenshot: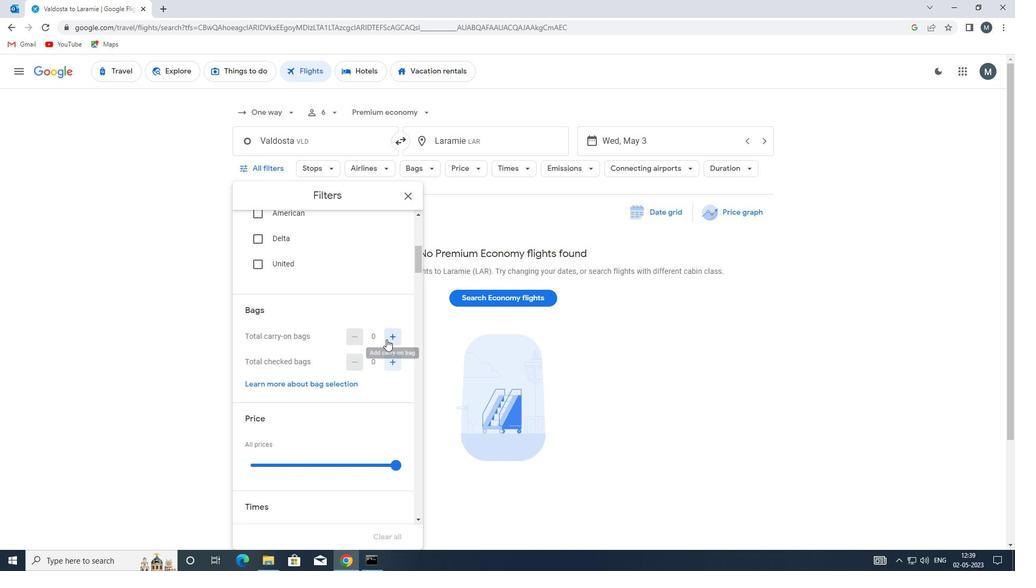 
Action: Mouse moved to (321, 346)
Screenshot: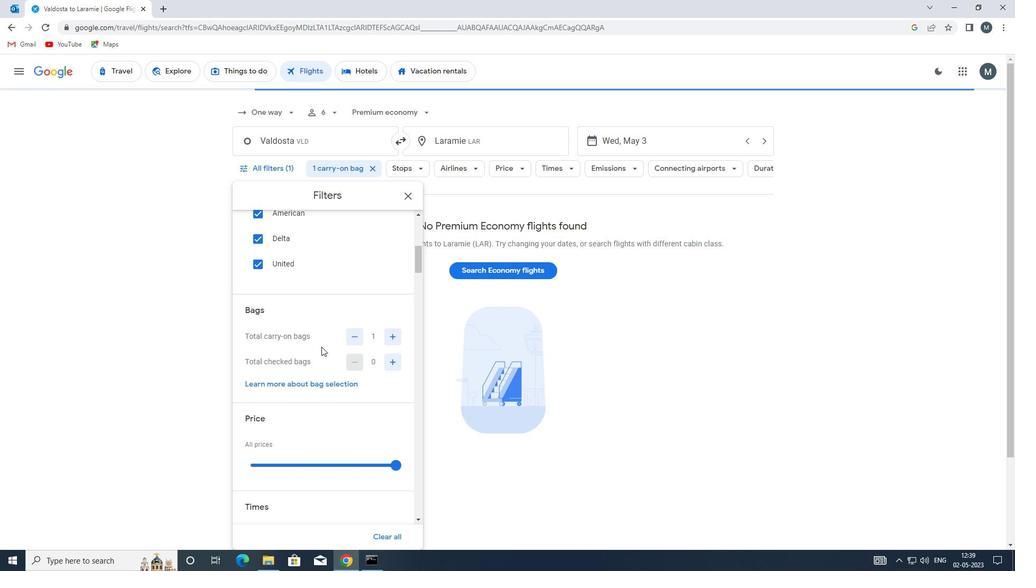 
Action: Mouse scrolled (321, 345) with delta (0, 0)
Screenshot: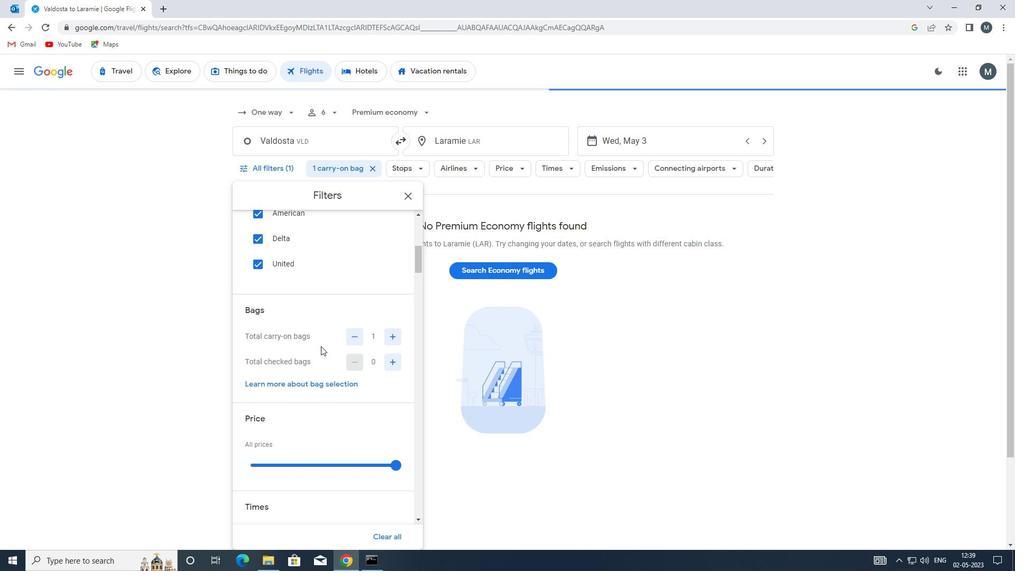 
Action: Mouse scrolled (321, 345) with delta (0, 0)
Screenshot: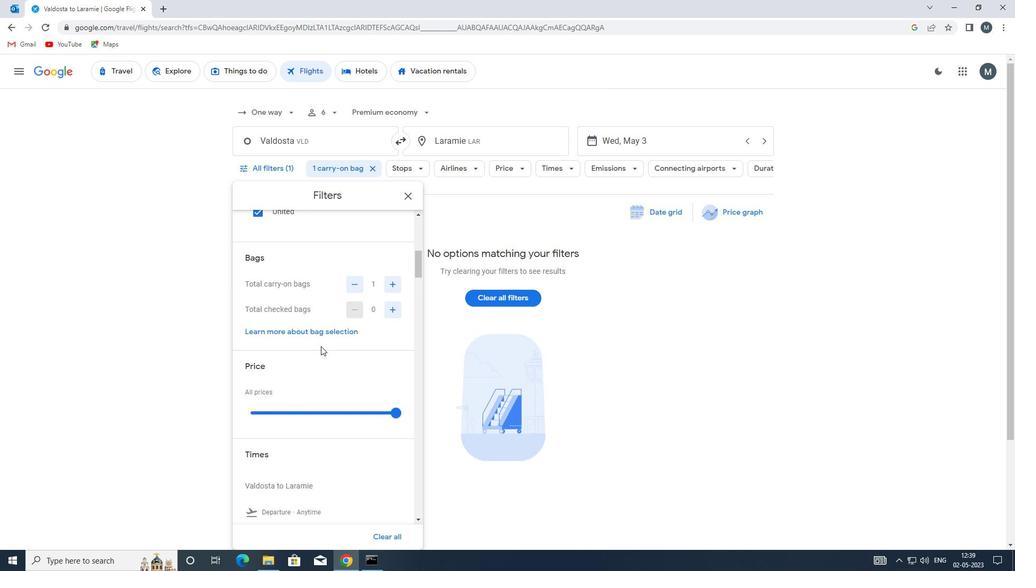 
Action: Mouse moved to (316, 355)
Screenshot: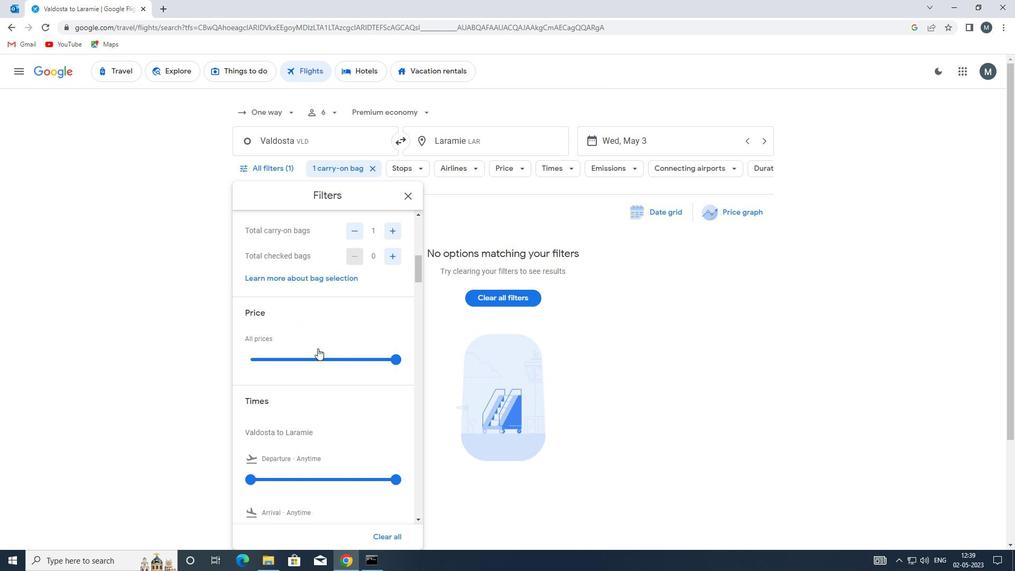 
Action: Mouse pressed left at (316, 355)
Screenshot: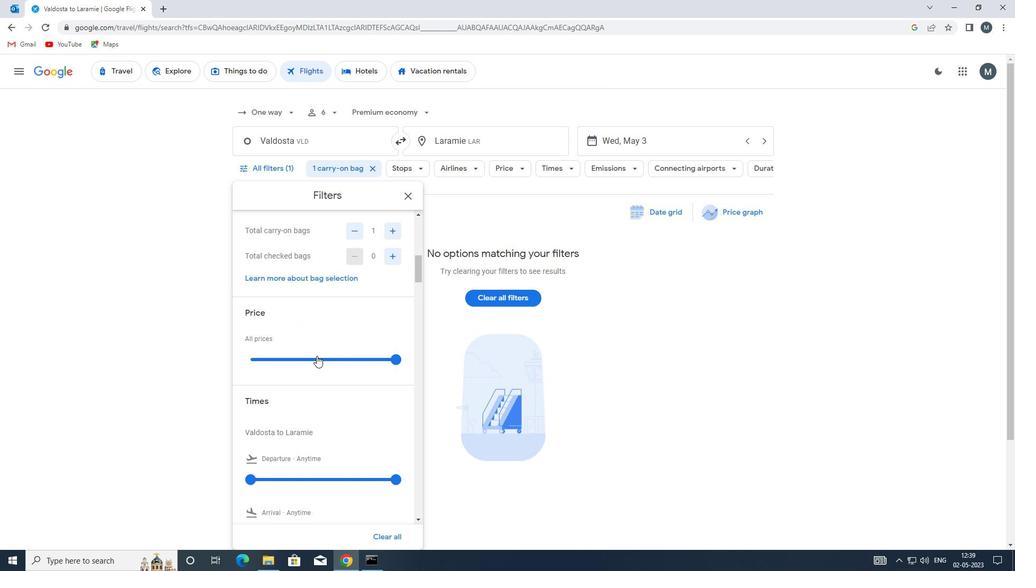 
Action: Mouse pressed left at (316, 355)
Screenshot: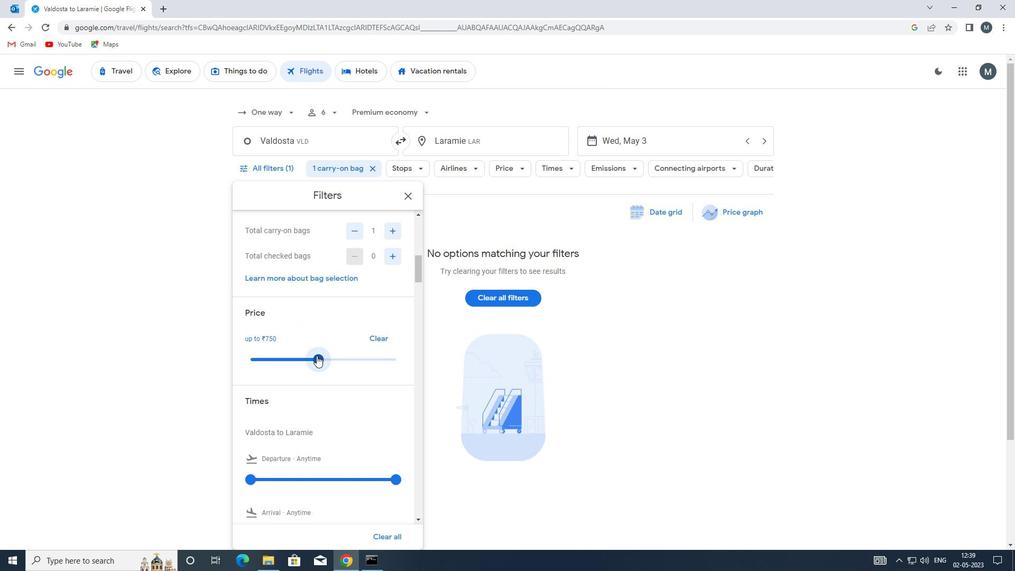 
Action: Mouse moved to (346, 350)
Screenshot: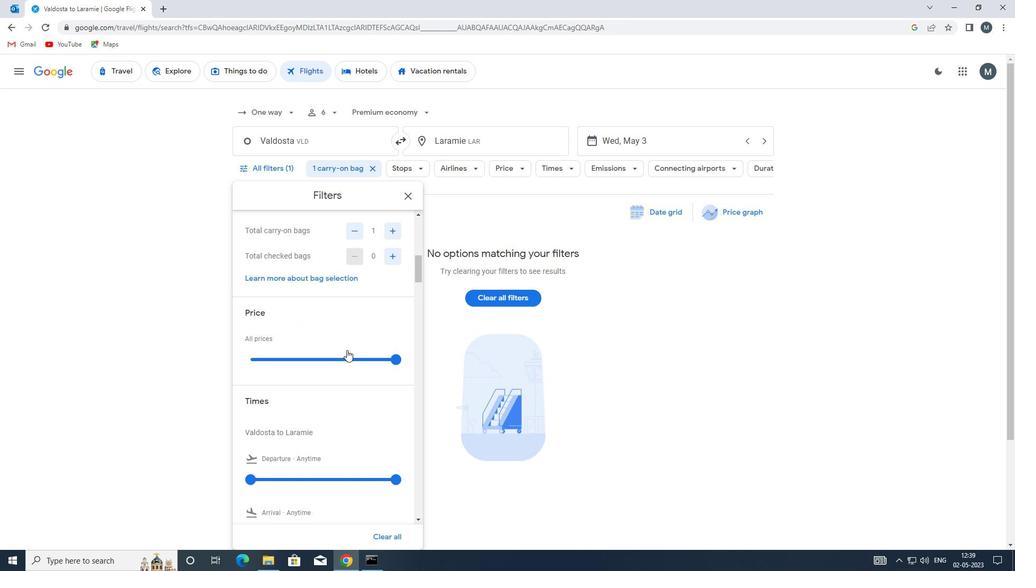 
Action: Mouse scrolled (346, 349) with delta (0, 0)
Screenshot: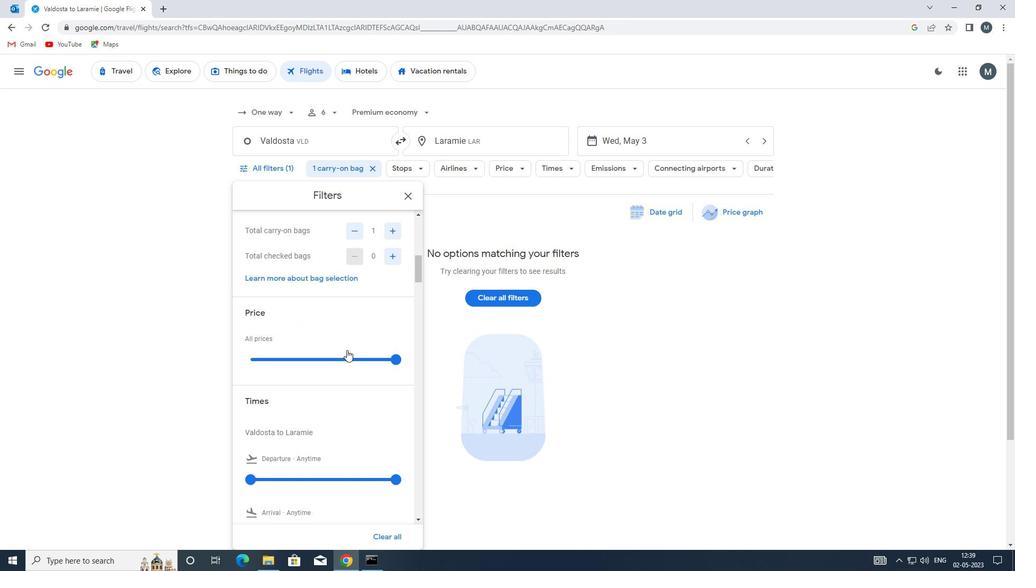 
Action: Mouse moved to (345, 350)
Screenshot: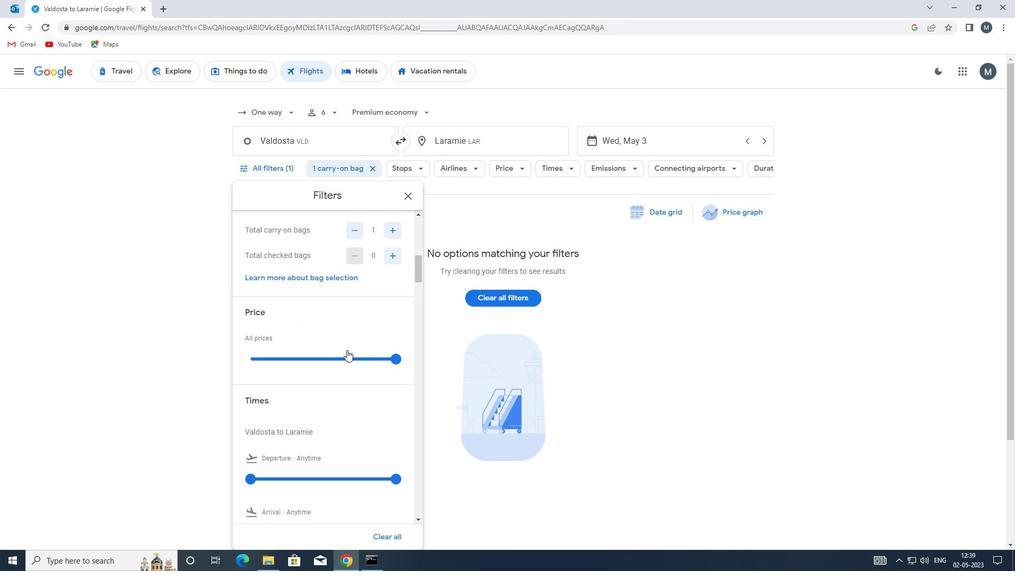 
Action: Mouse scrolled (345, 349) with delta (0, 0)
Screenshot: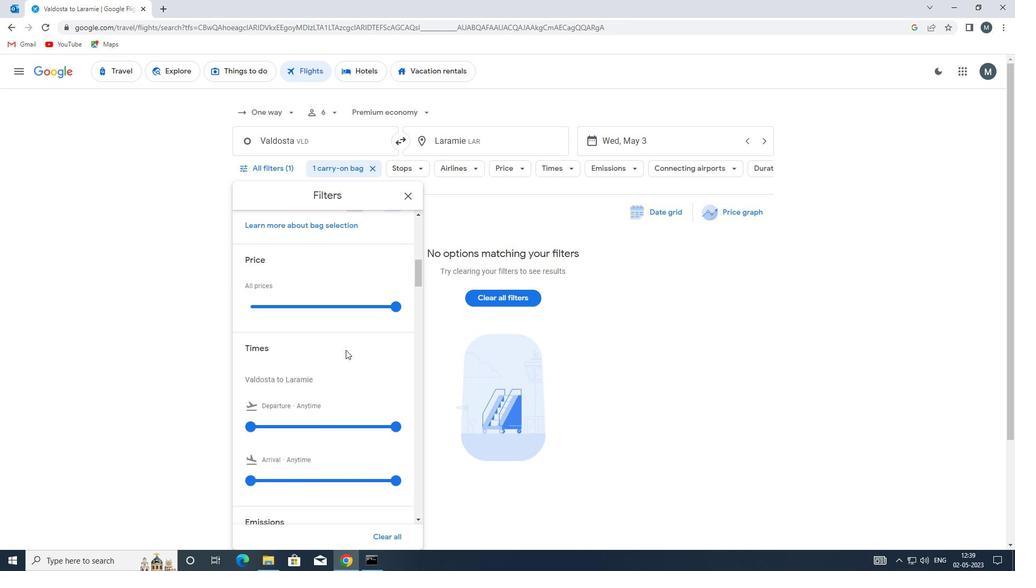 
Action: Mouse moved to (251, 371)
Screenshot: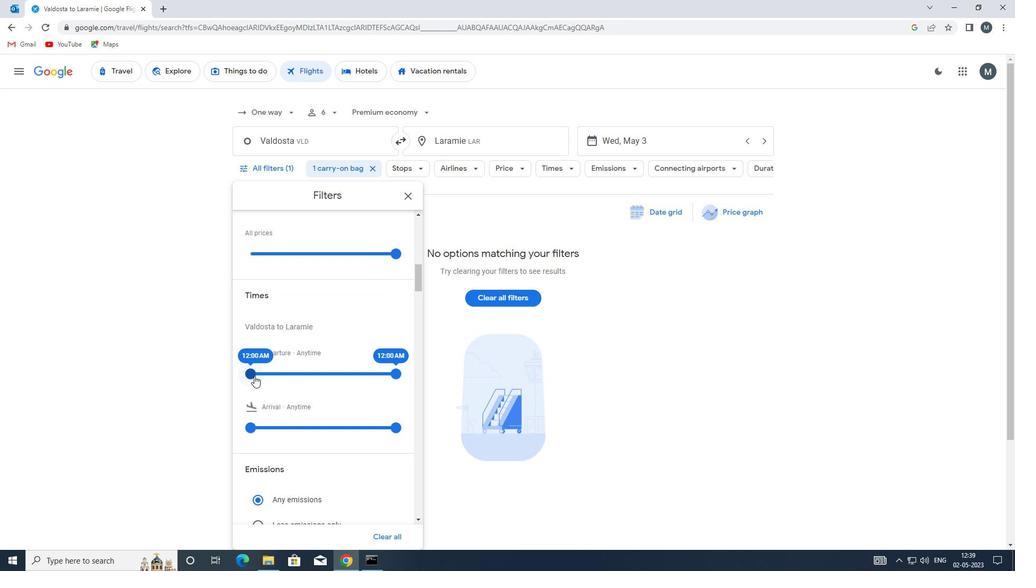 
Action: Mouse pressed left at (251, 371)
Screenshot: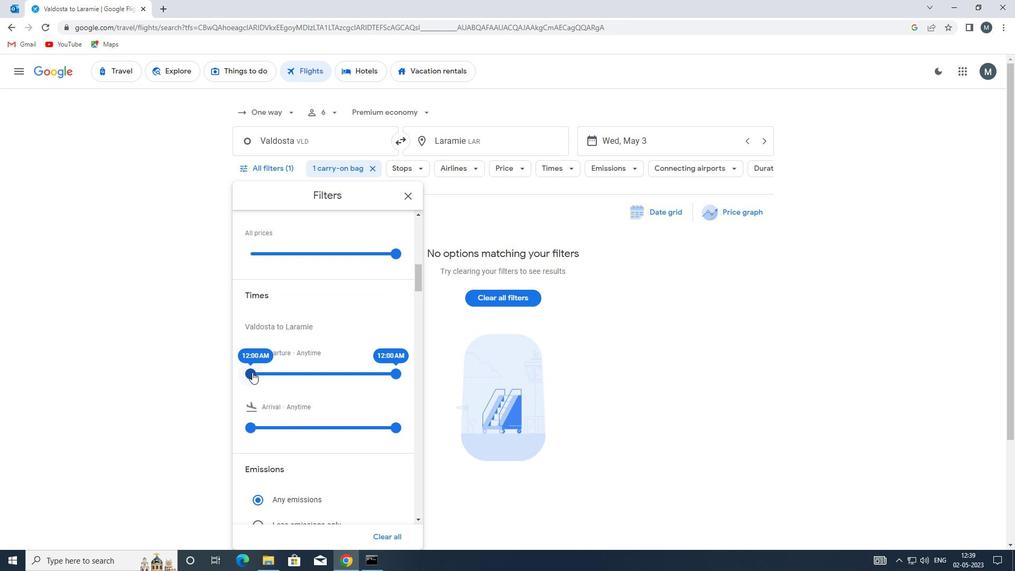 
Action: Mouse moved to (395, 371)
Screenshot: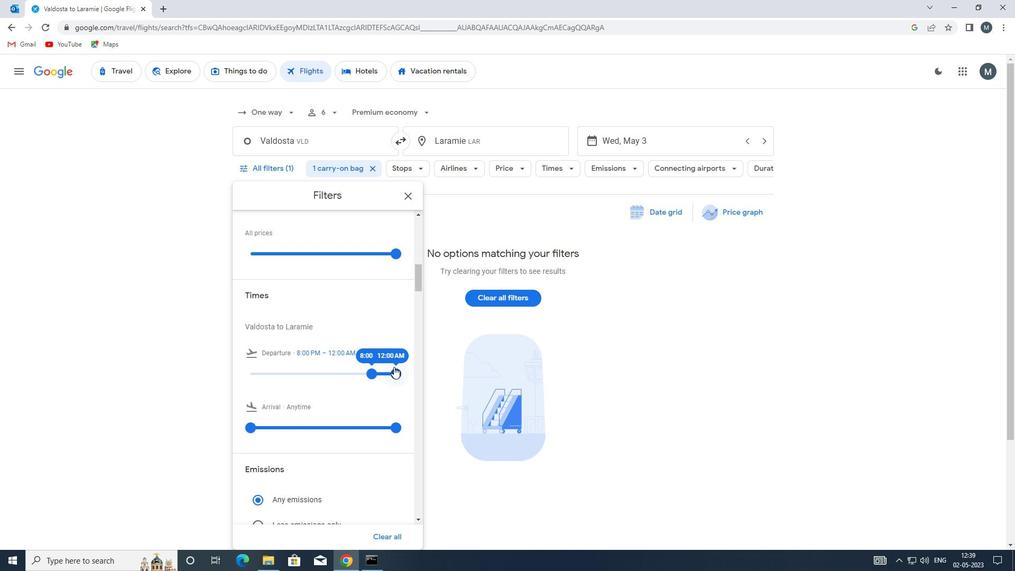 
Action: Mouse pressed left at (395, 371)
Screenshot: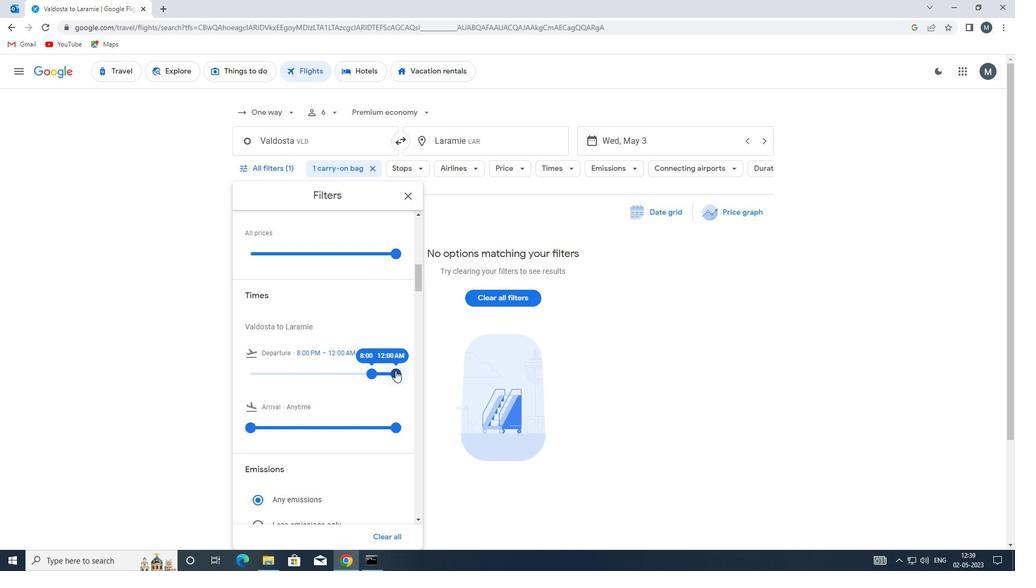 
Action: Mouse moved to (371, 365)
Screenshot: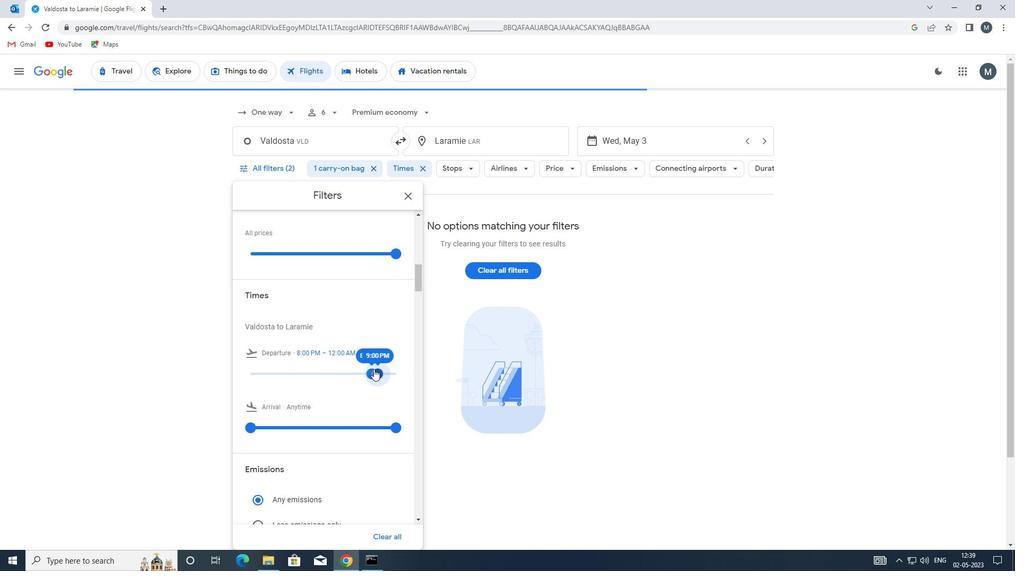 
Action: Mouse scrolled (371, 364) with delta (0, 0)
Screenshot: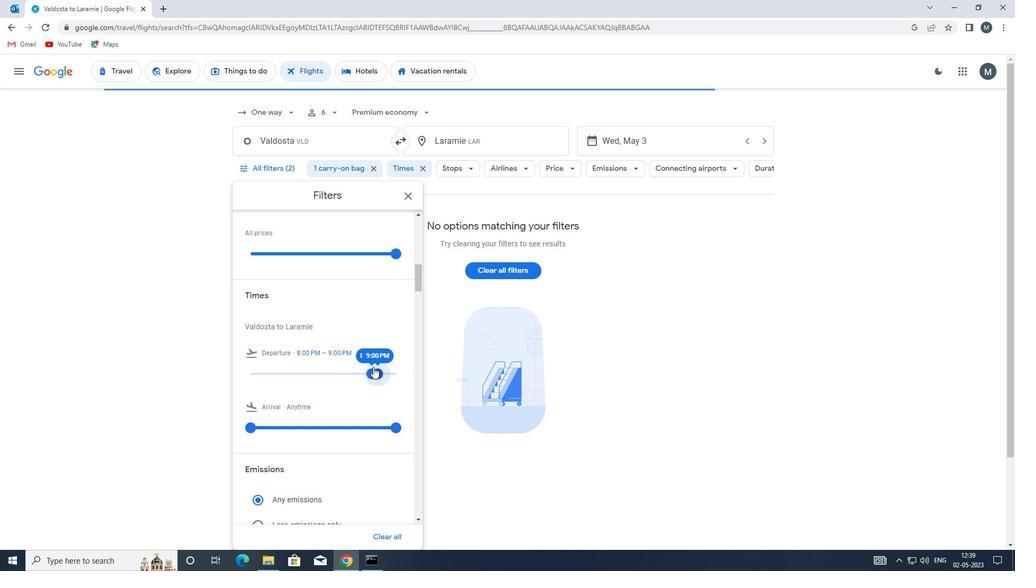
Action: Mouse scrolled (371, 364) with delta (0, 0)
Screenshot: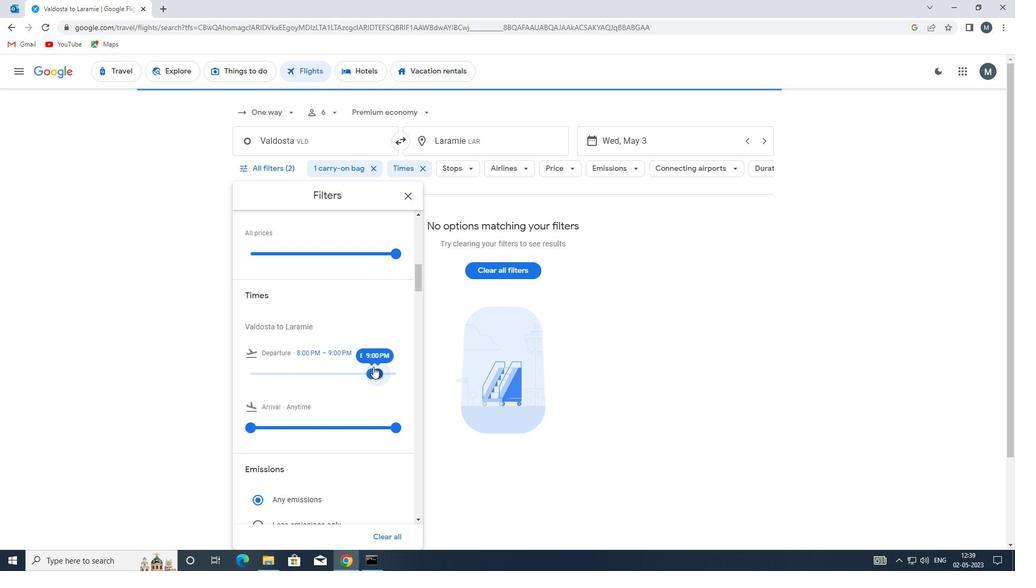 
Action: Mouse moved to (370, 364)
Screenshot: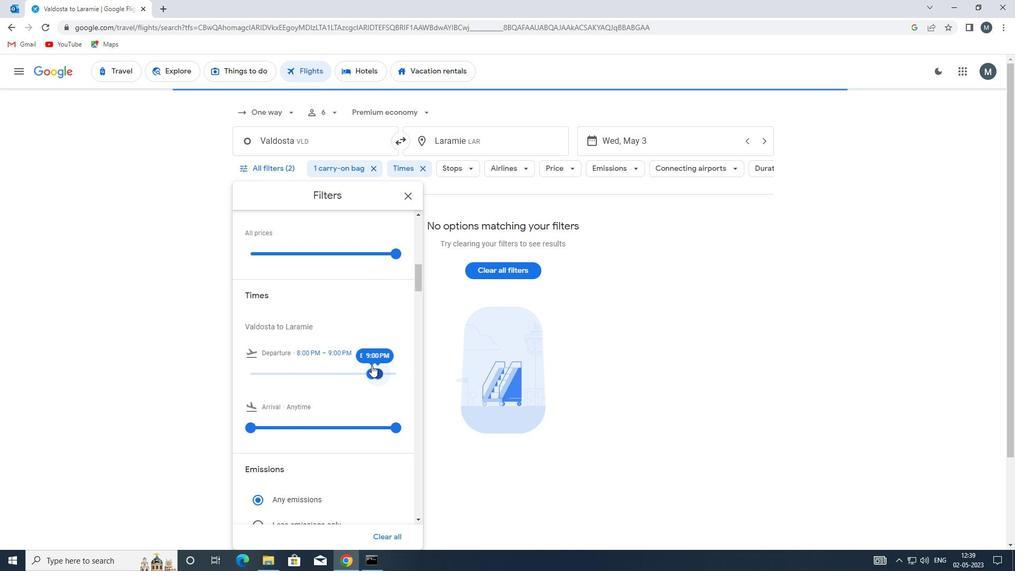 
Action: Mouse scrolled (370, 364) with delta (0, 0)
Screenshot: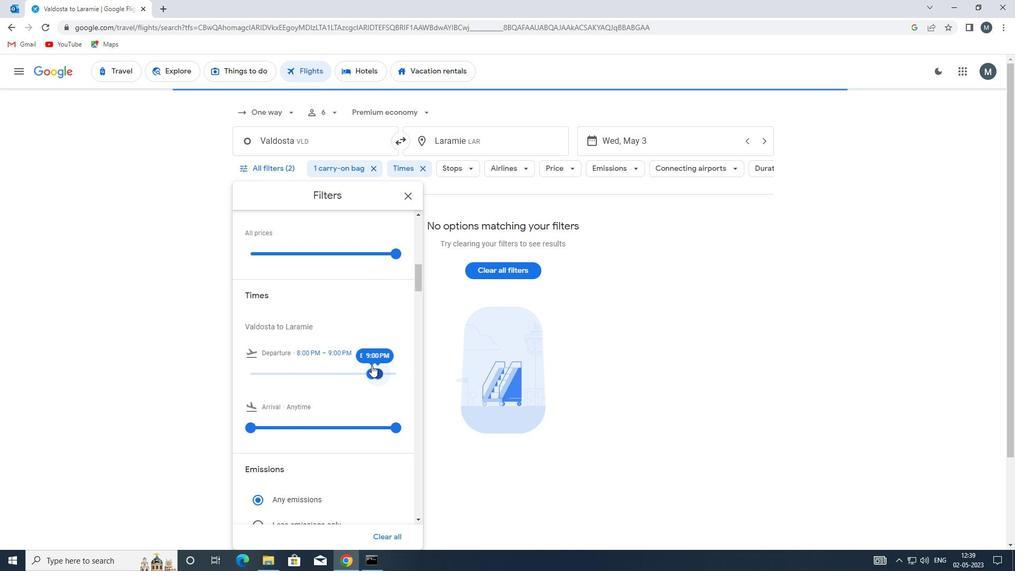 
Action: Mouse moved to (411, 195)
Screenshot: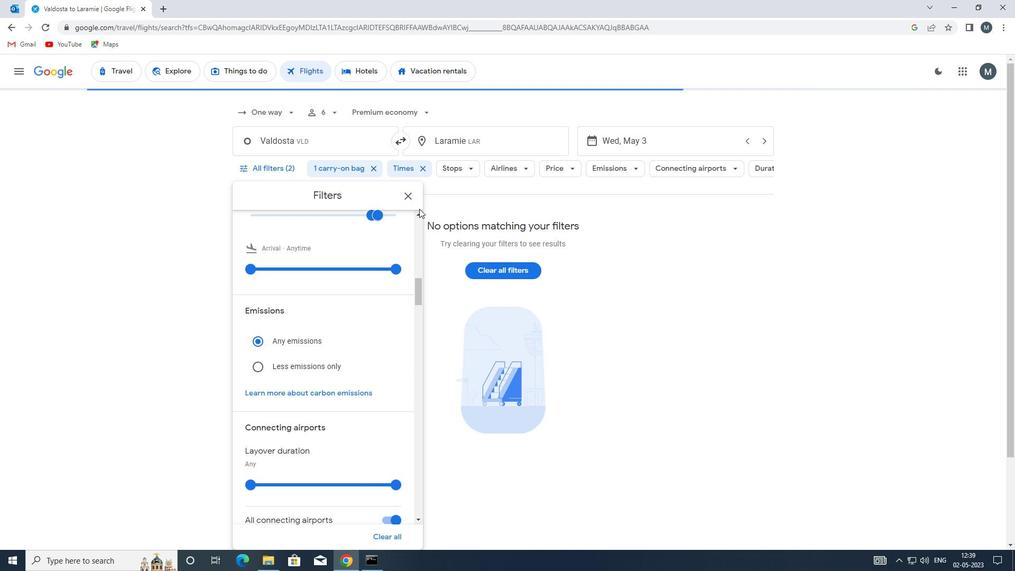 
Action: Mouse pressed left at (411, 195)
Screenshot: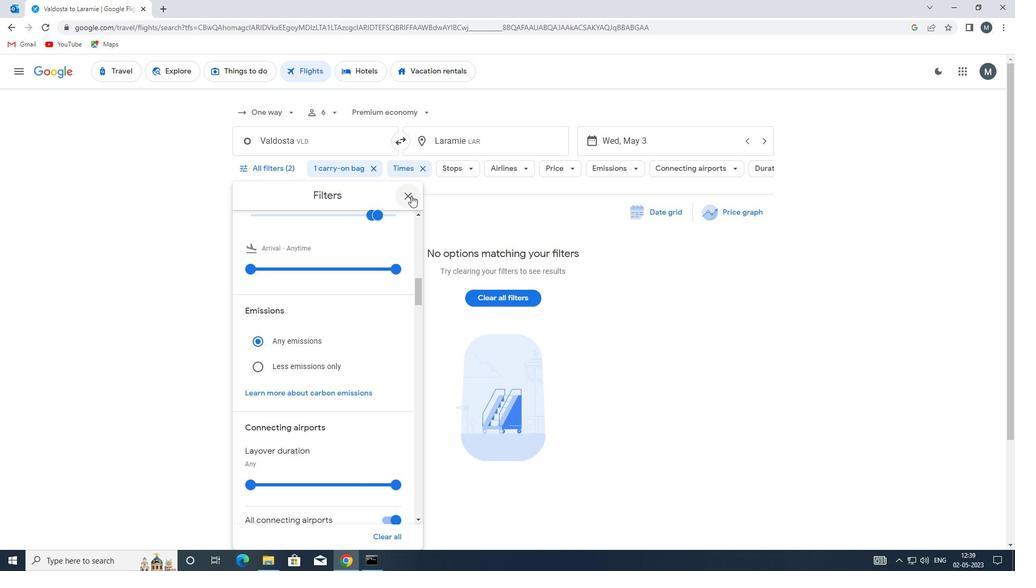 
Action: Mouse moved to (411, 196)
Screenshot: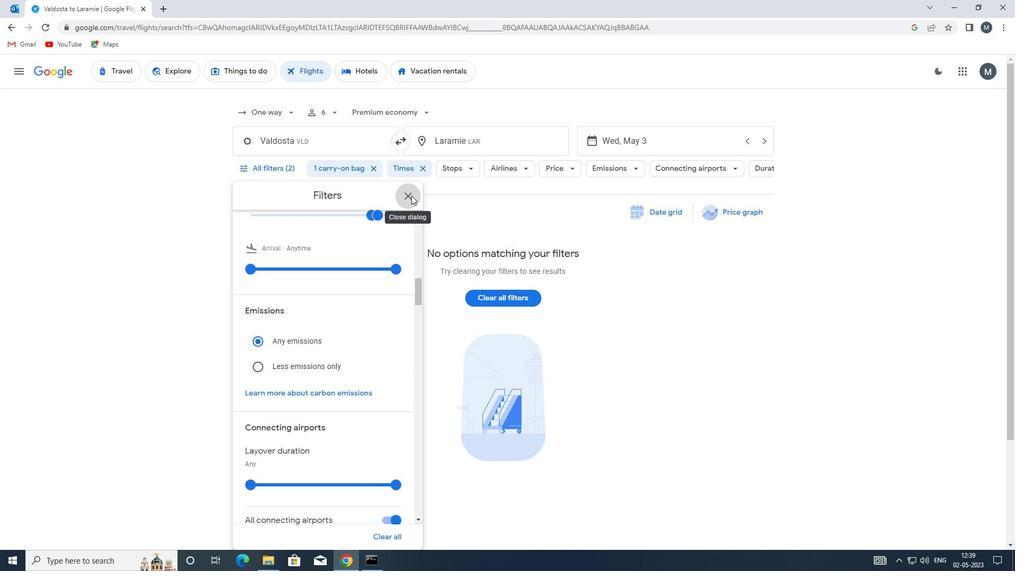 
